 Task: Add a signature Layla Garcia containing With sincere appreciation and gratitude, Layla Garcia to email address softage.6@softage.net and add a folder Raw materials
Action: Mouse moved to (185, 283)
Screenshot: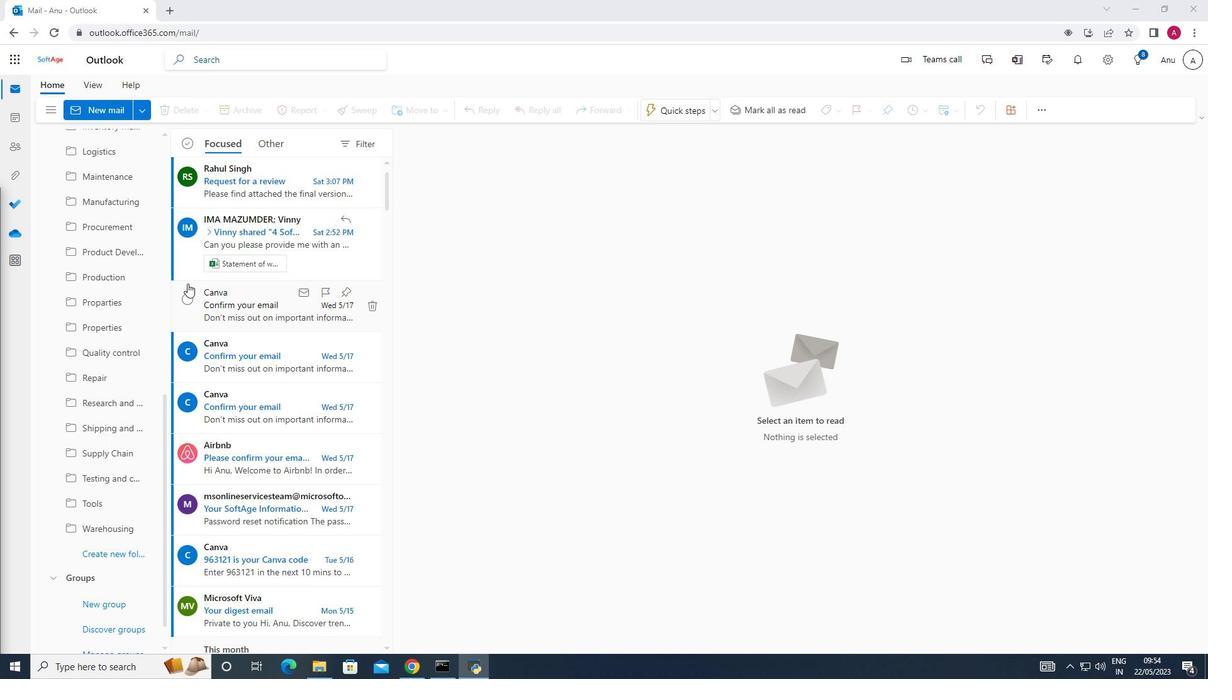 
Action: Mouse scrolled (185, 284) with delta (0, 0)
Screenshot: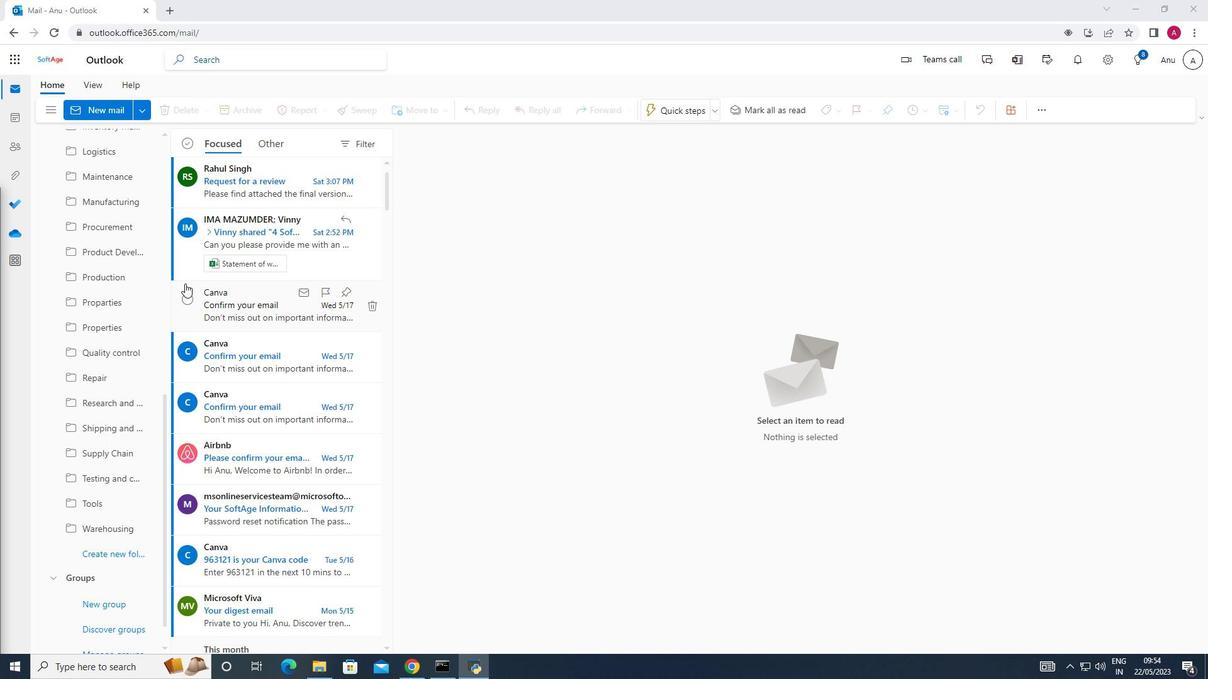
Action: Mouse scrolled (185, 284) with delta (0, 0)
Screenshot: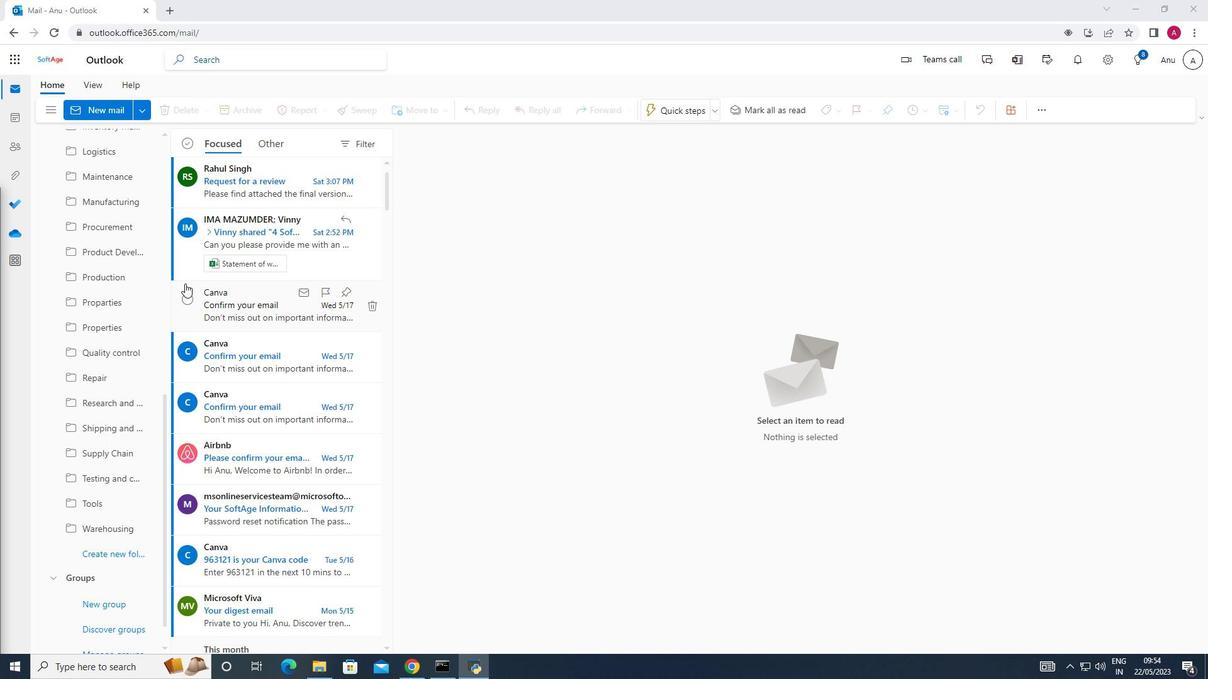 
Action: Mouse moved to (113, 107)
Screenshot: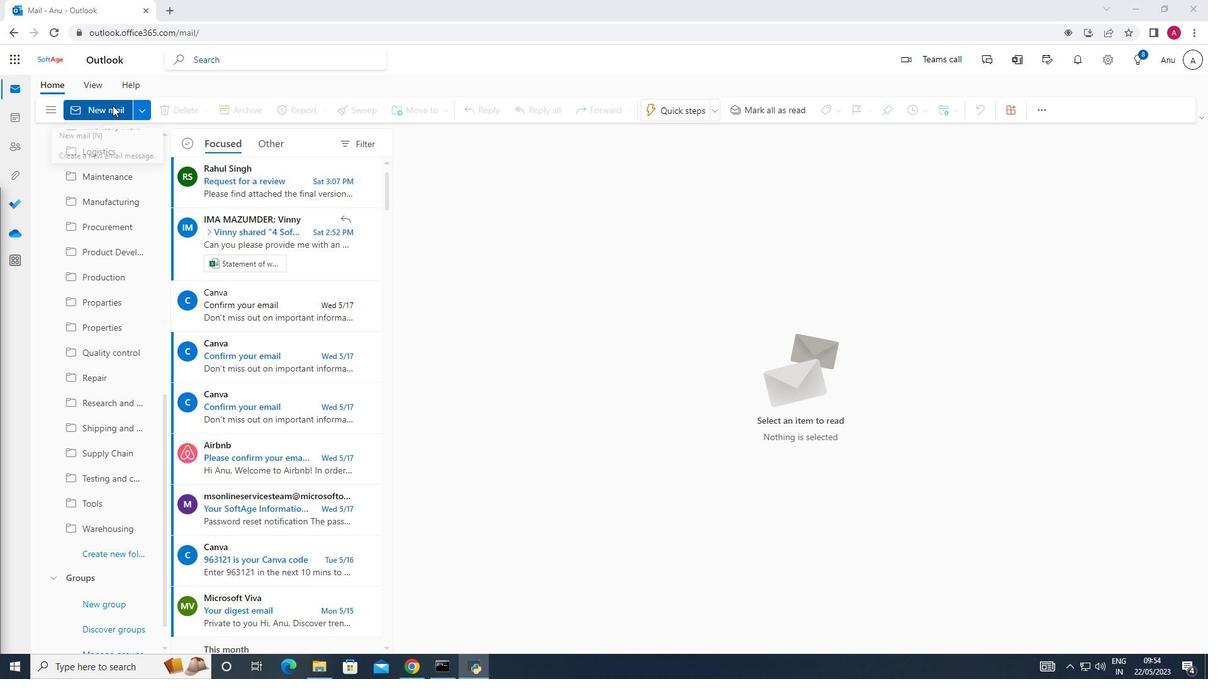 
Action: Mouse pressed left at (113, 107)
Screenshot: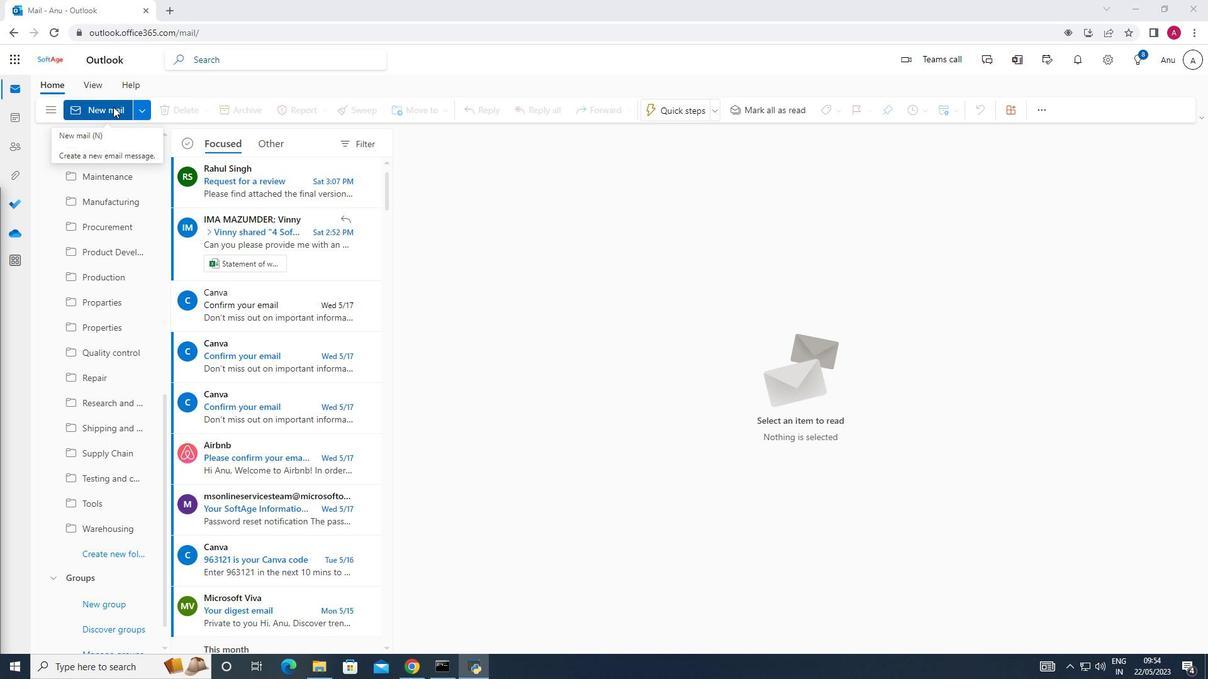 
Action: Mouse moved to (862, 110)
Screenshot: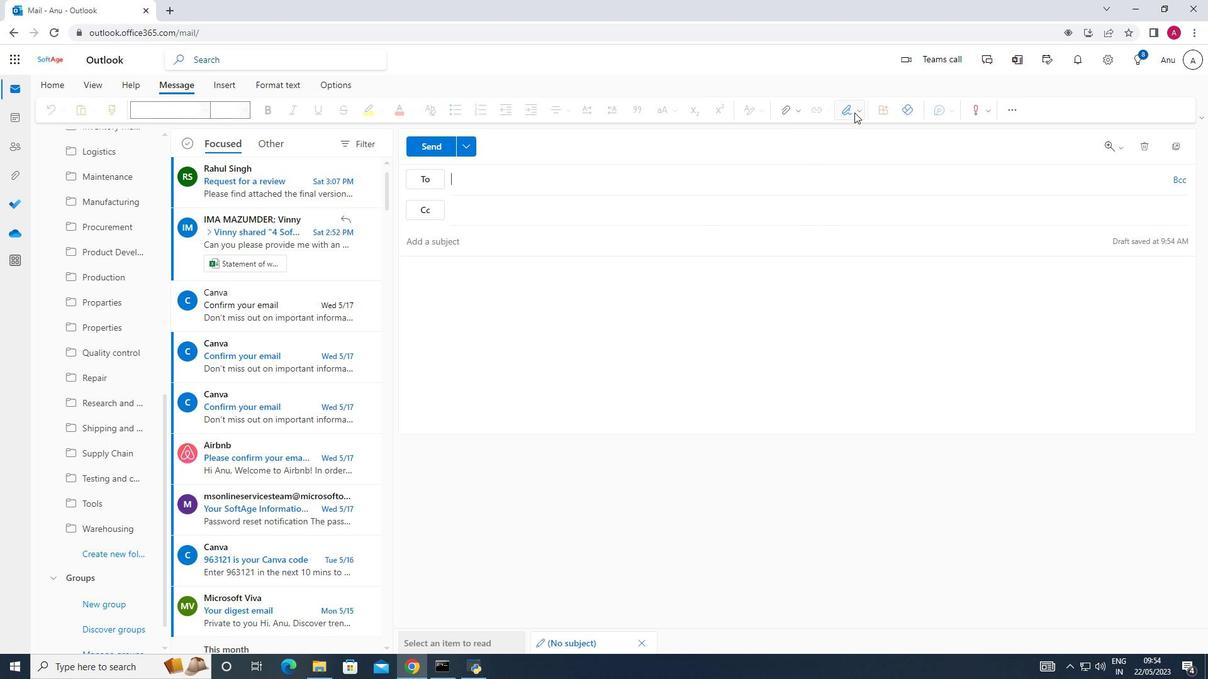 
Action: Mouse pressed left at (862, 110)
Screenshot: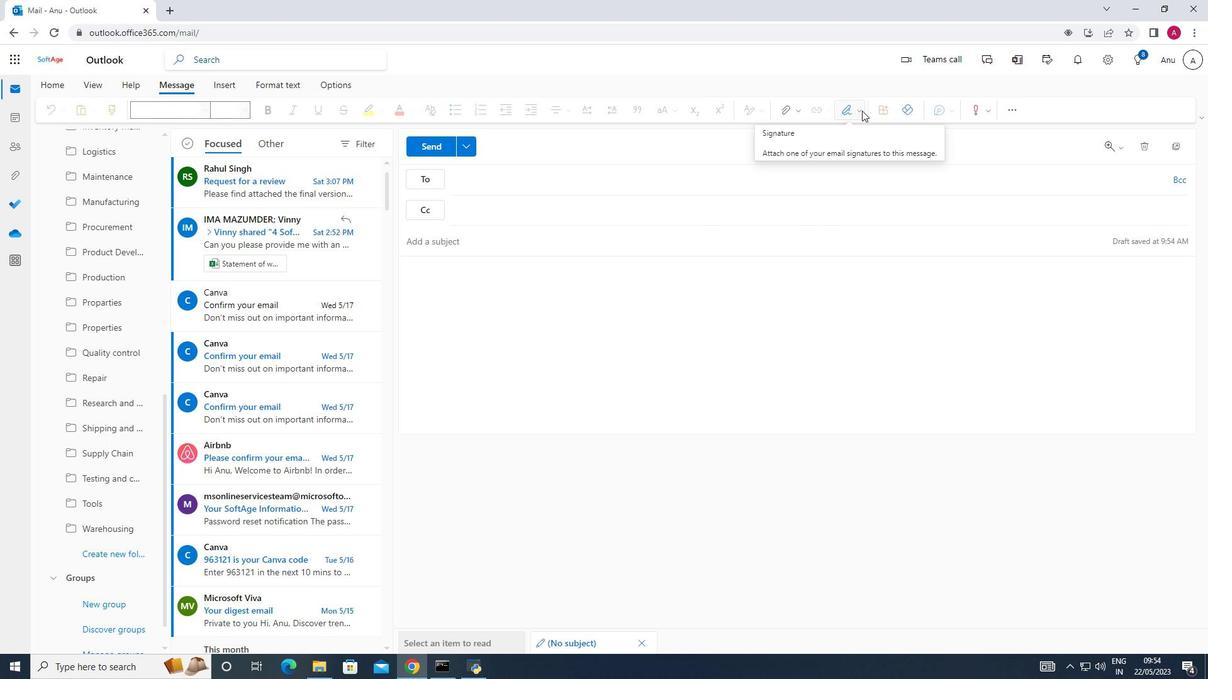 
Action: Mouse moved to (811, 159)
Screenshot: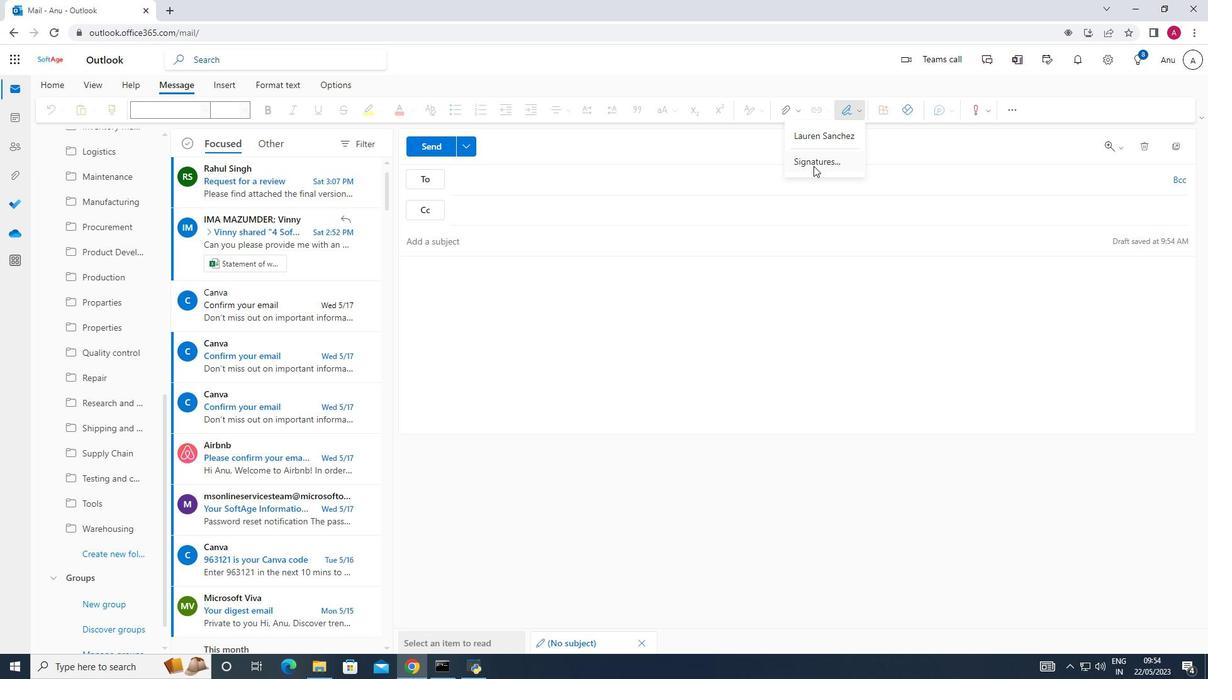 
Action: Mouse pressed left at (811, 159)
Screenshot: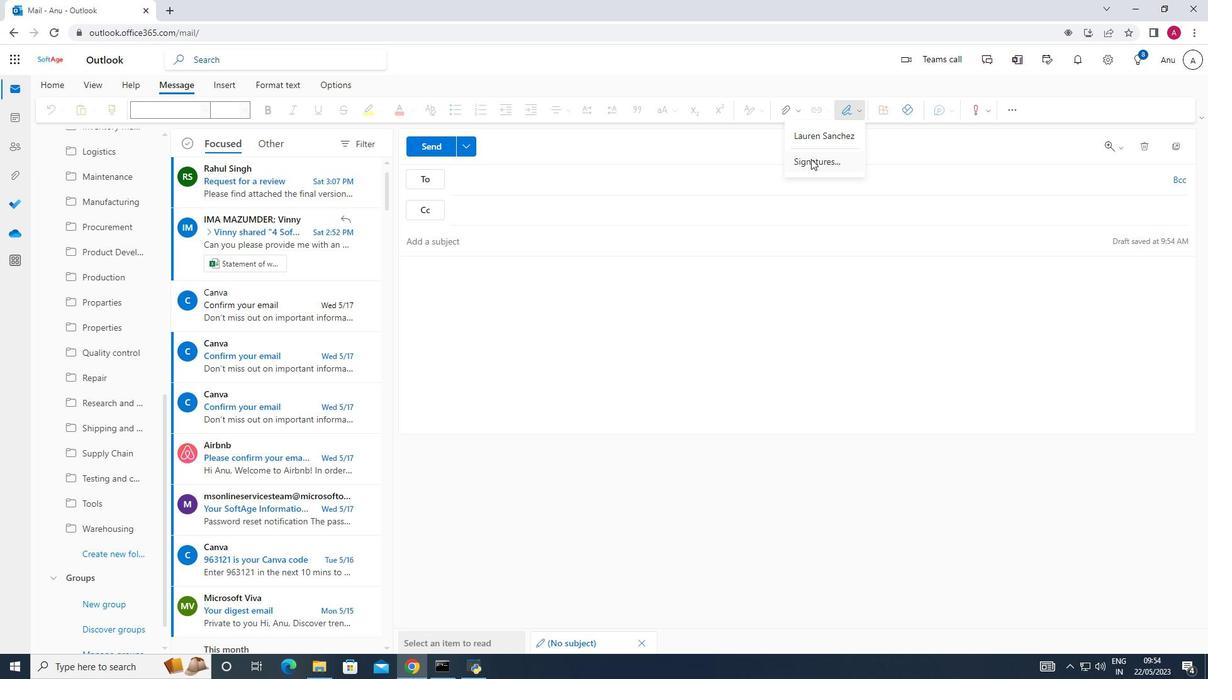 
Action: Mouse moved to (848, 209)
Screenshot: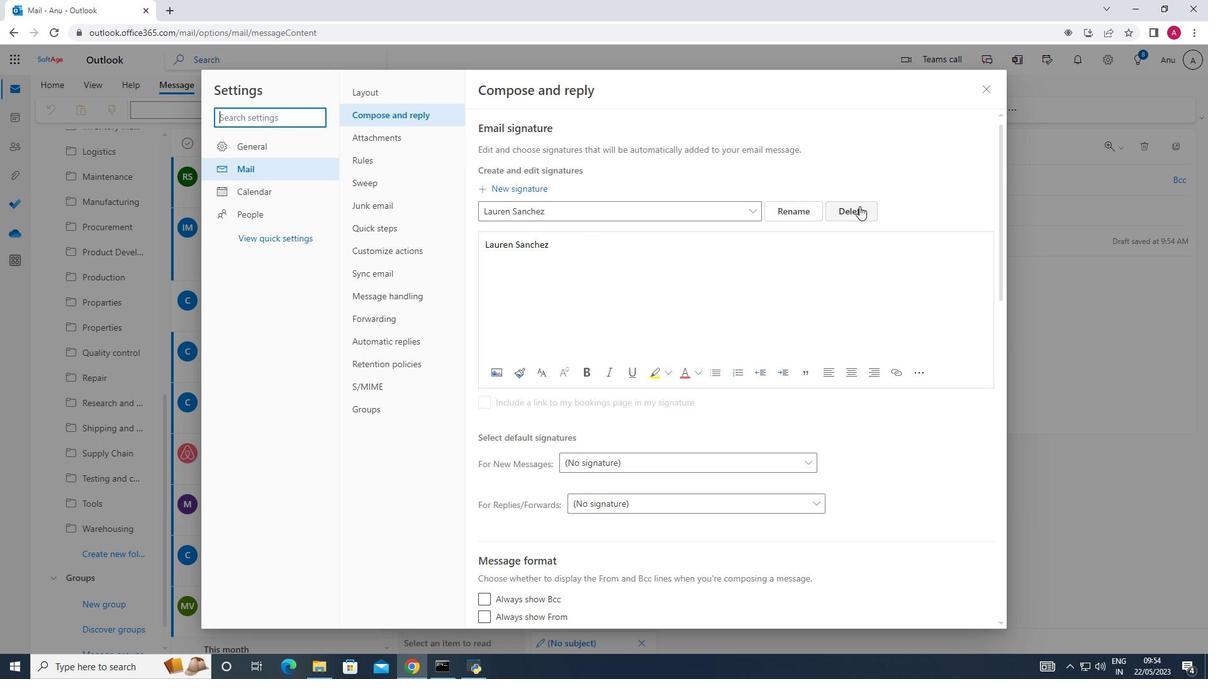 
Action: Mouse pressed left at (848, 209)
Screenshot: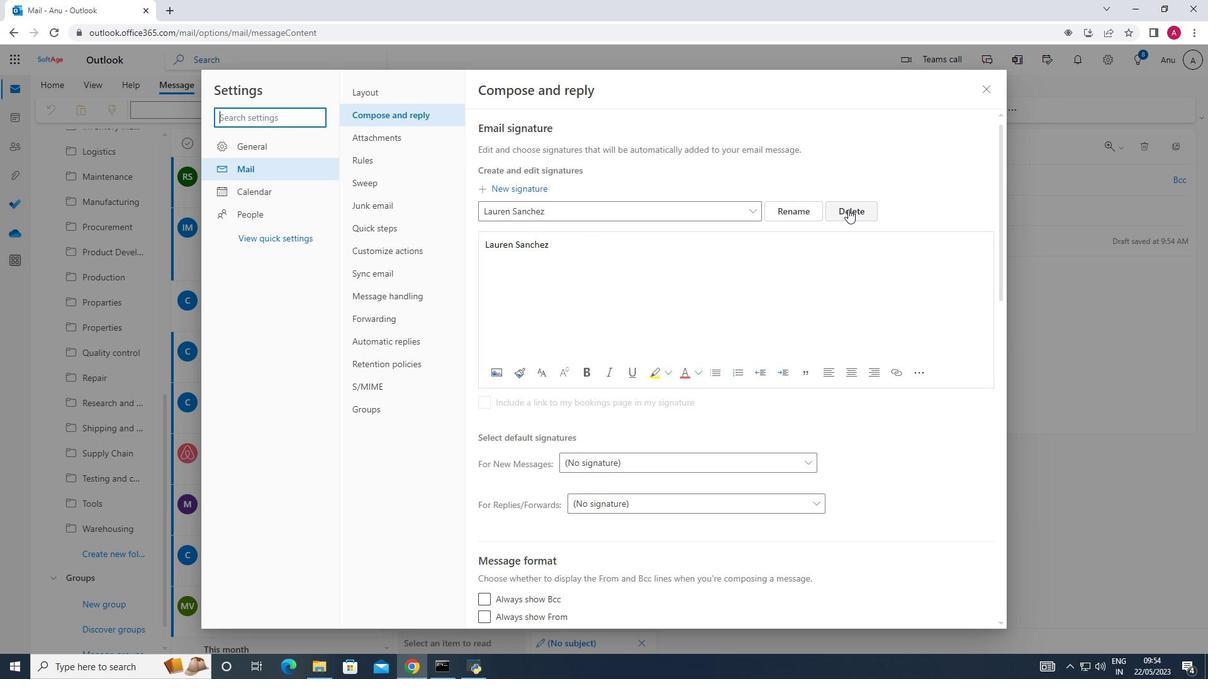 
Action: Mouse moved to (492, 215)
Screenshot: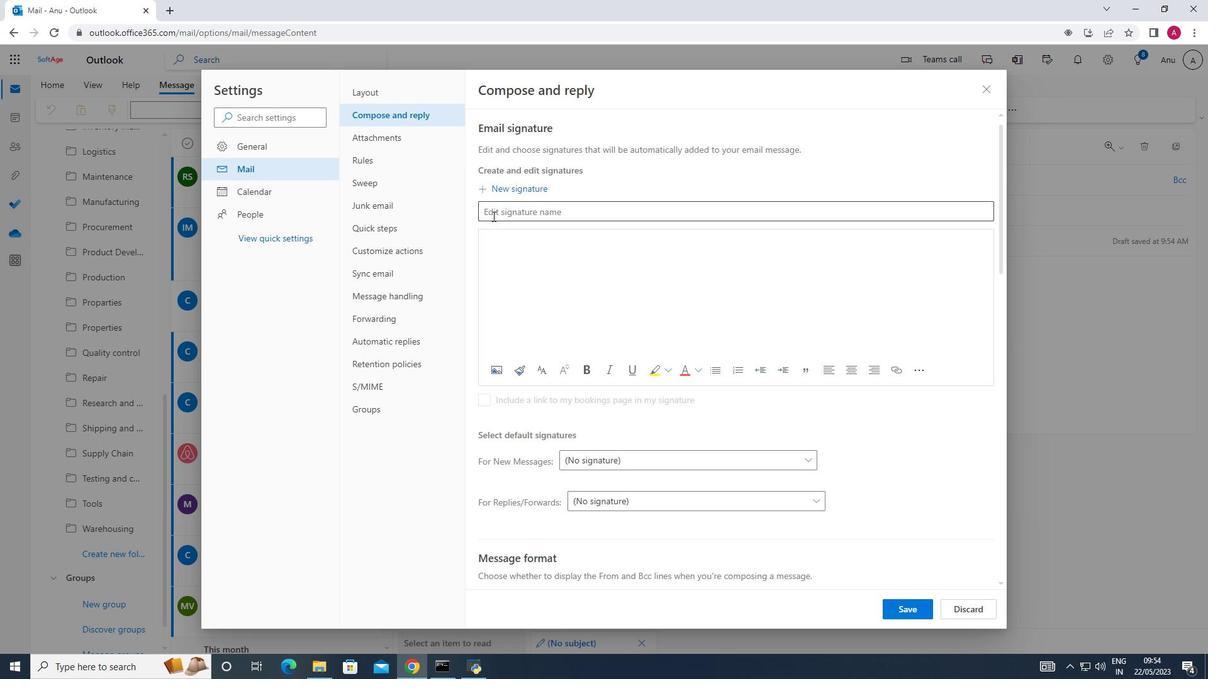 
Action: Mouse pressed left at (492, 215)
Screenshot: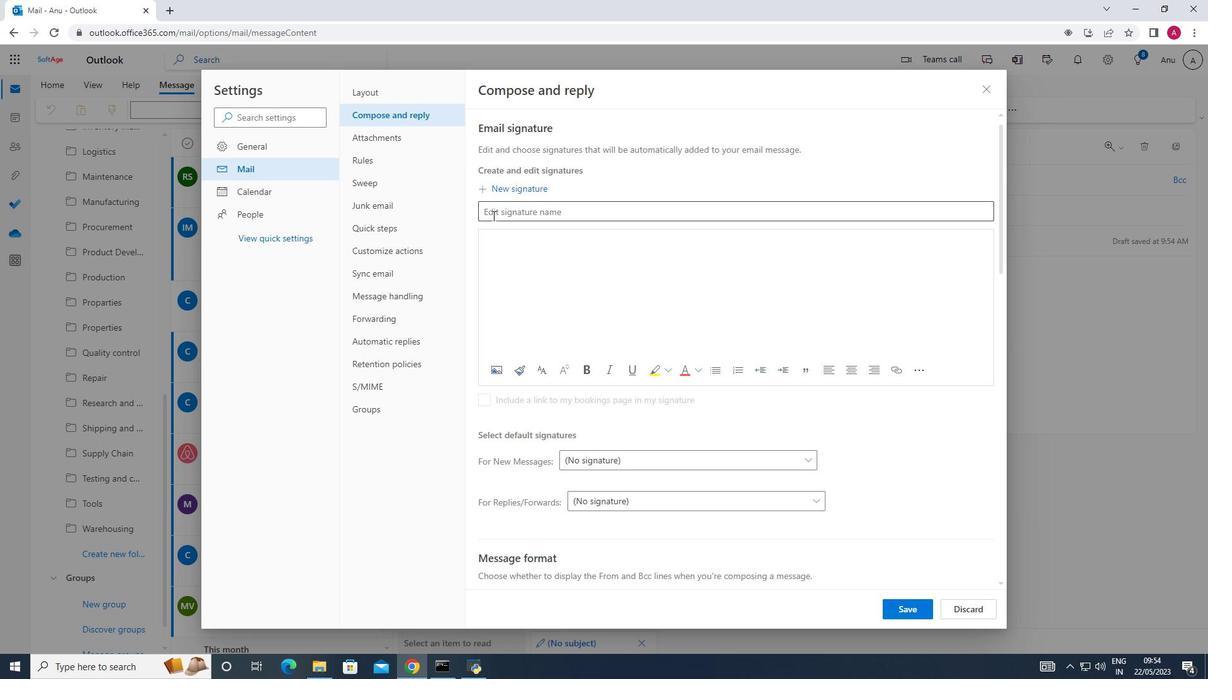 
Action: Key pressed <Key.shift>Layla<Key.space><Key.shift>Gr<Key.backspace>arcia
Screenshot: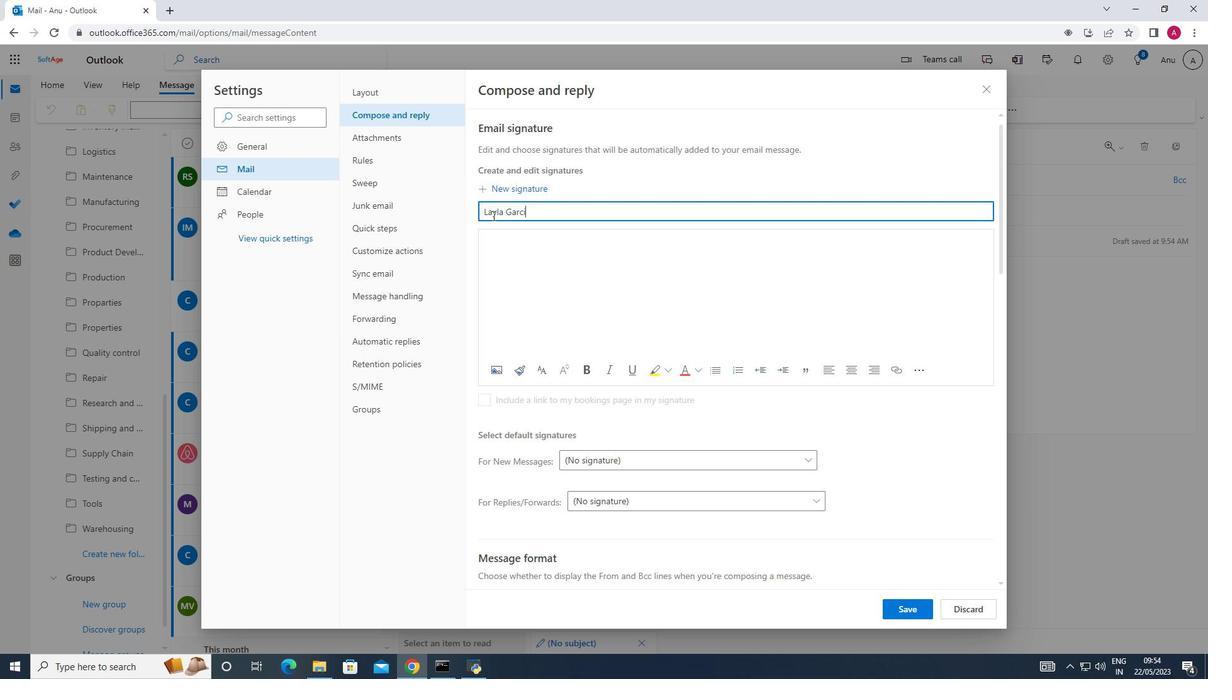 
Action: Mouse moved to (486, 243)
Screenshot: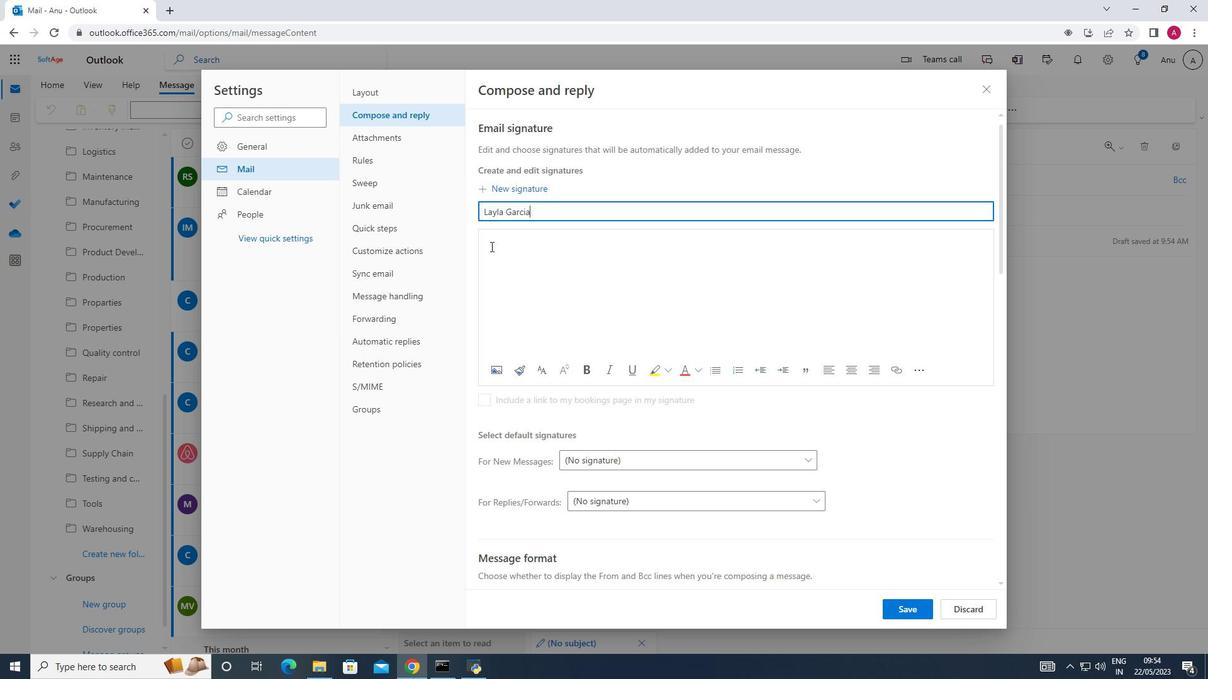 
Action: Mouse pressed left at (486, 243)
Screenshot: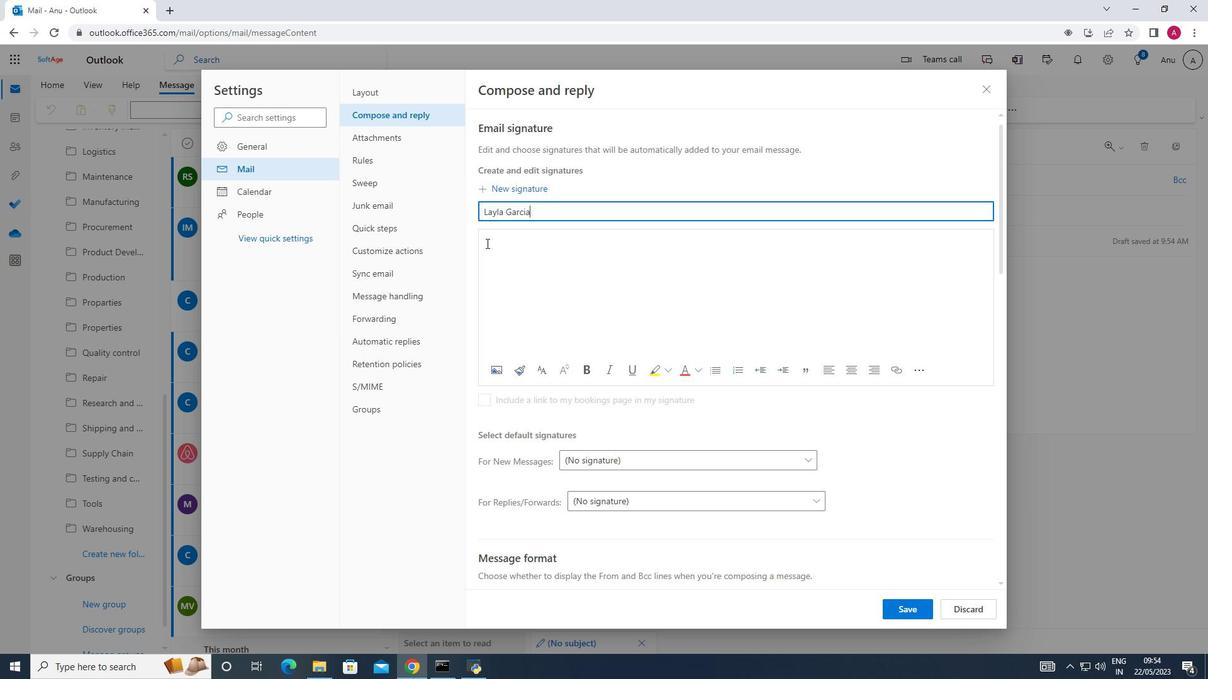 
Action: Key pressed <Key.shift>Layla<Key.space><Key.shift>Garcia
Screenshot: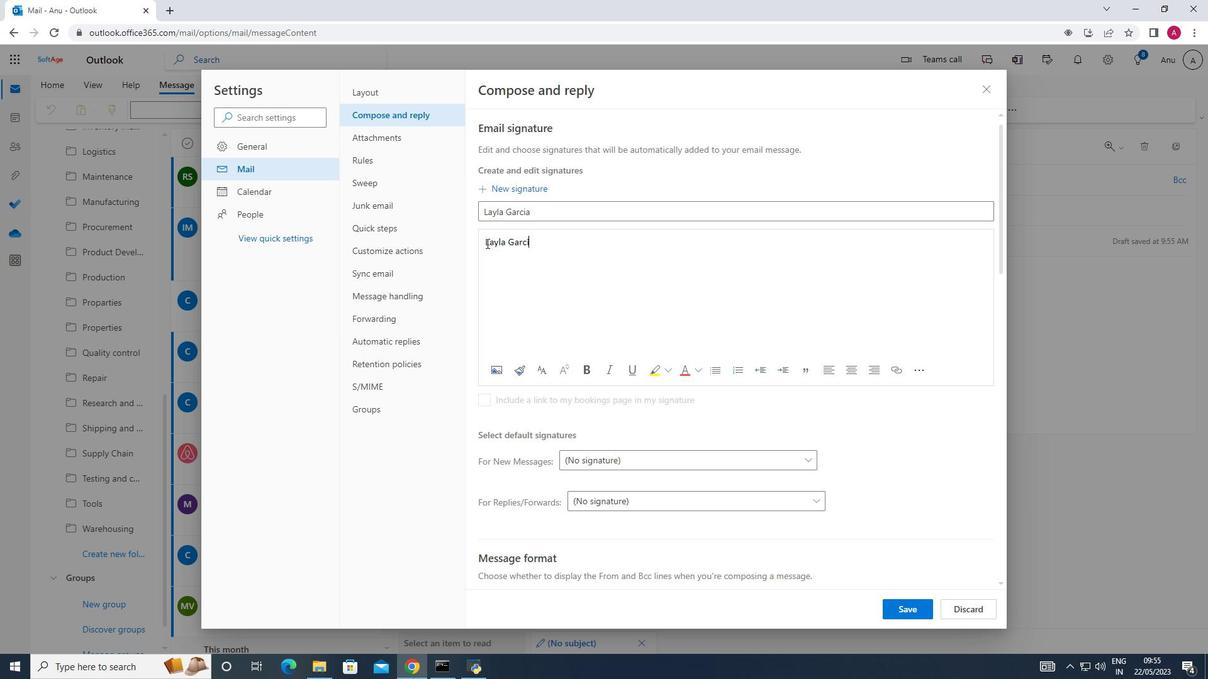 
Action: Mouse moved to (909, 613)
Screenshot: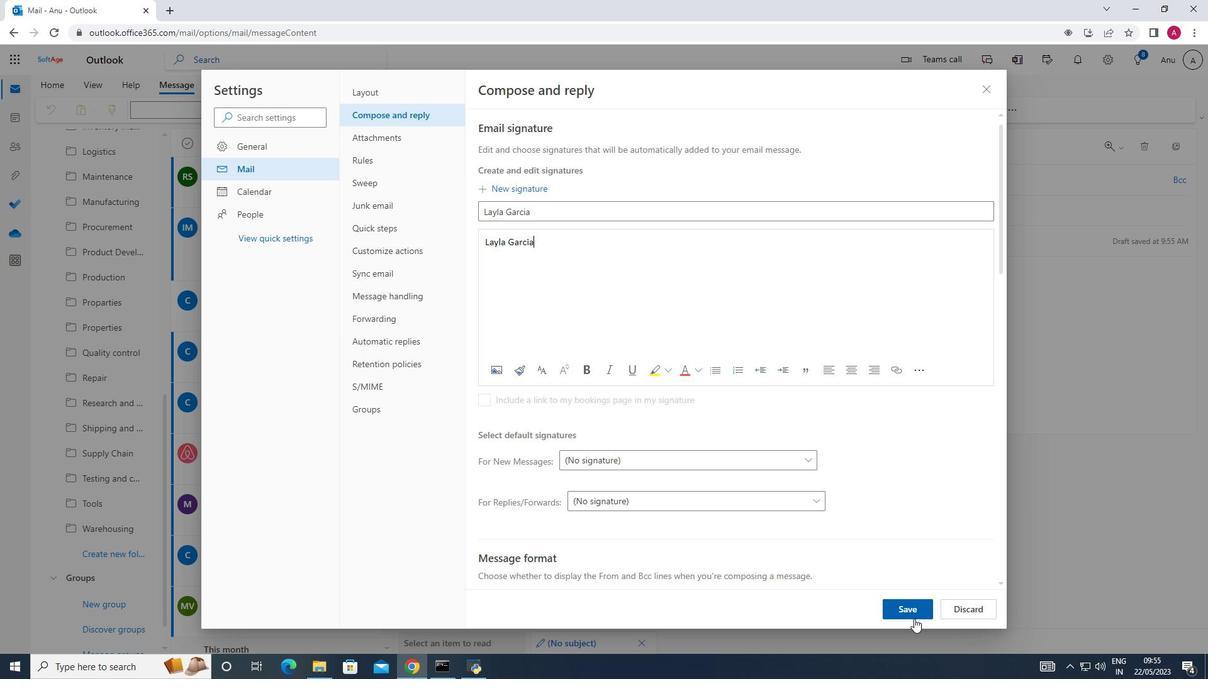 
Action: Mouse pressed left at (909, 613)
Screenshot: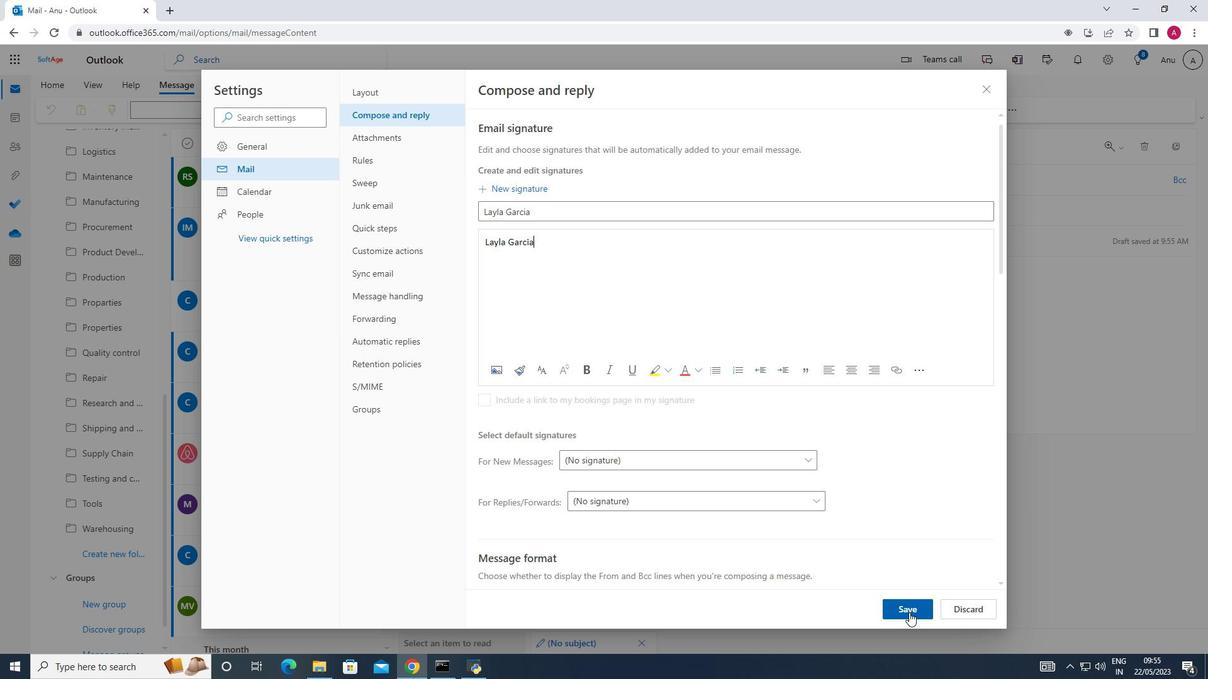 
Action: Mouse moved to (990, 88)
Screenshot: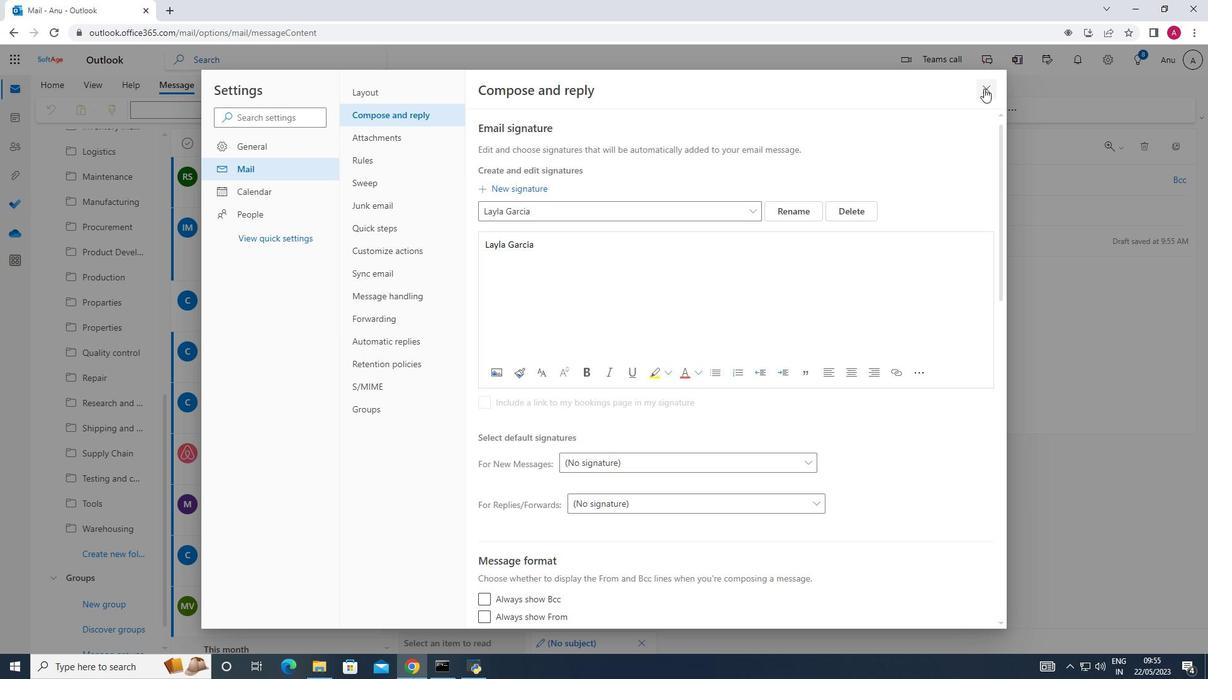 
Action: Mouse pressed left at (990, 88)
Screenshot: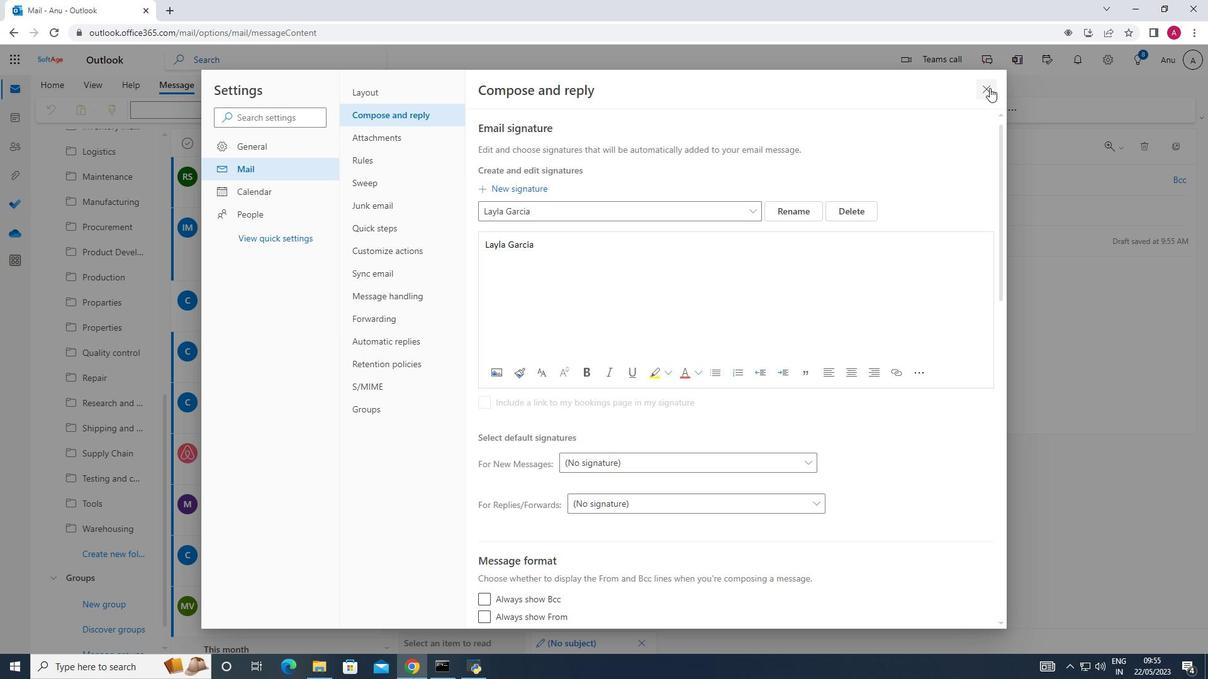 
Action: Mouse moved to (858, 114)
Screenshot: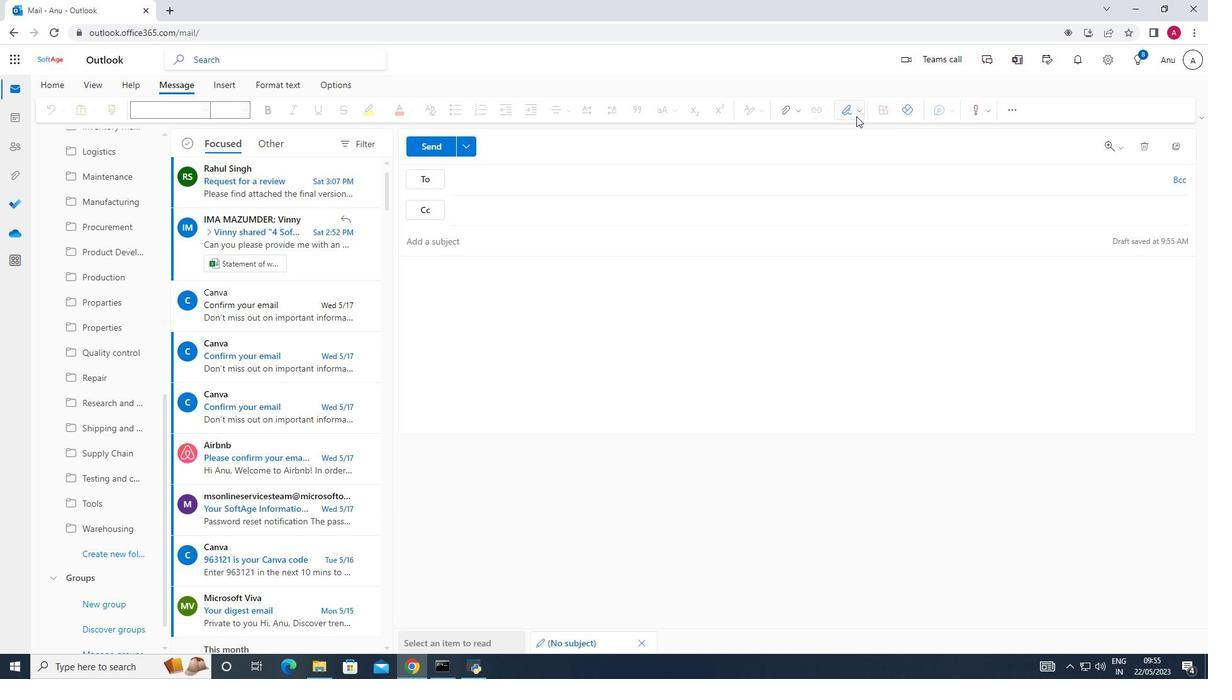 
Action: Mouse pressed left at (858, 114)
Screenshot: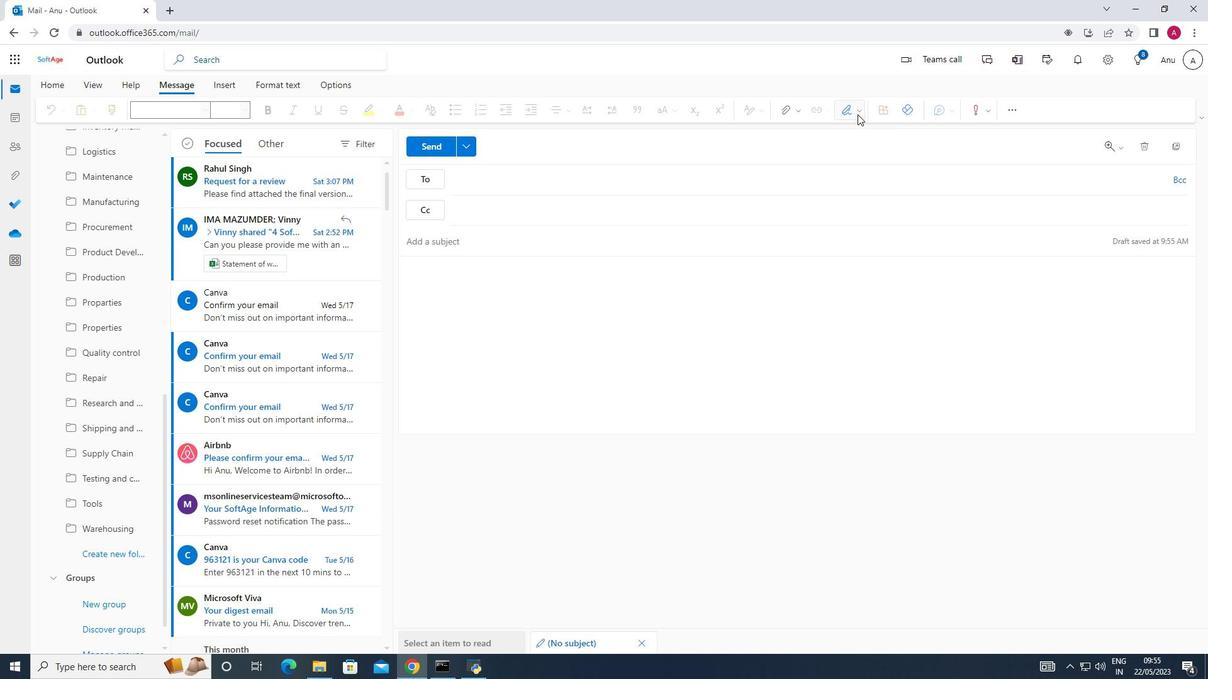 
Action: Mouse moved to (842, 159)
Screenshot: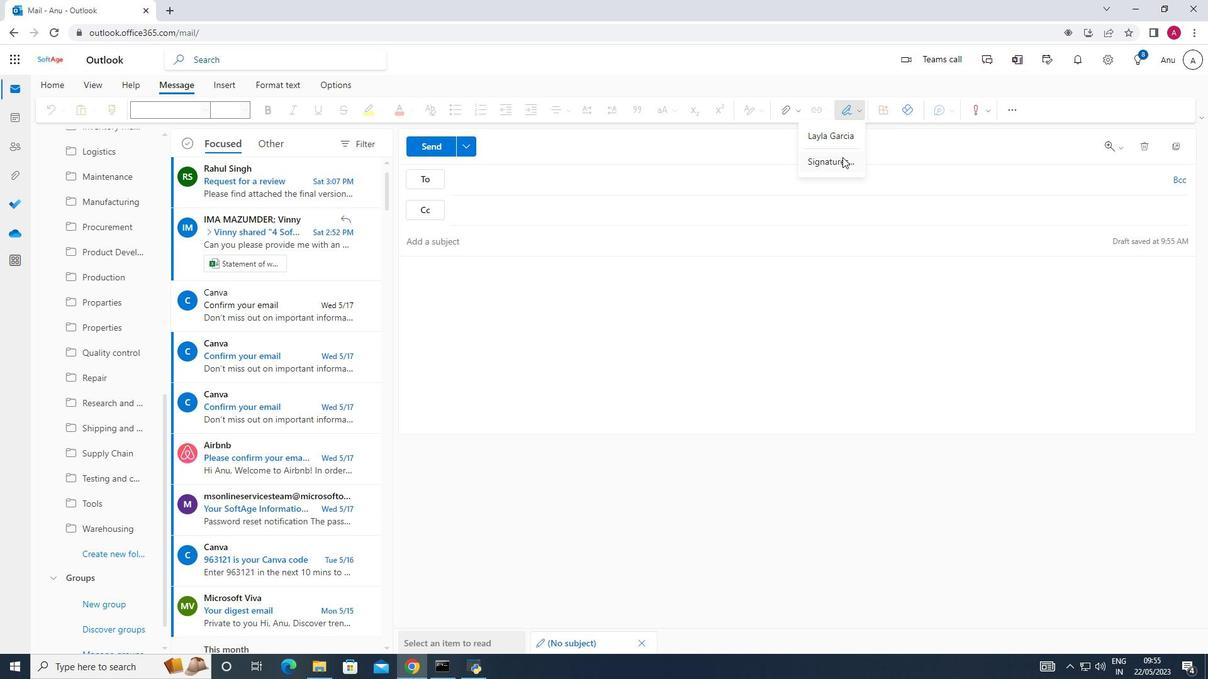 
Action: Mouse pressed left at (842, 159)
Screenshot: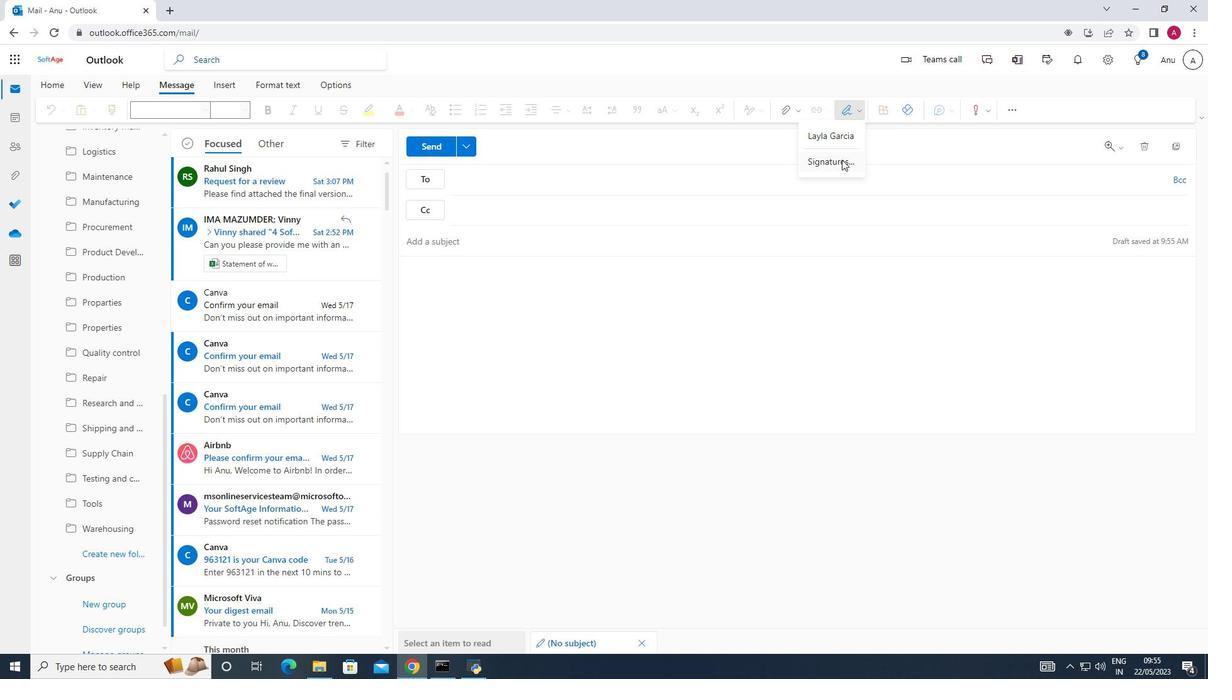 
Action: Mouse moved to (981, 87)
Screenshot: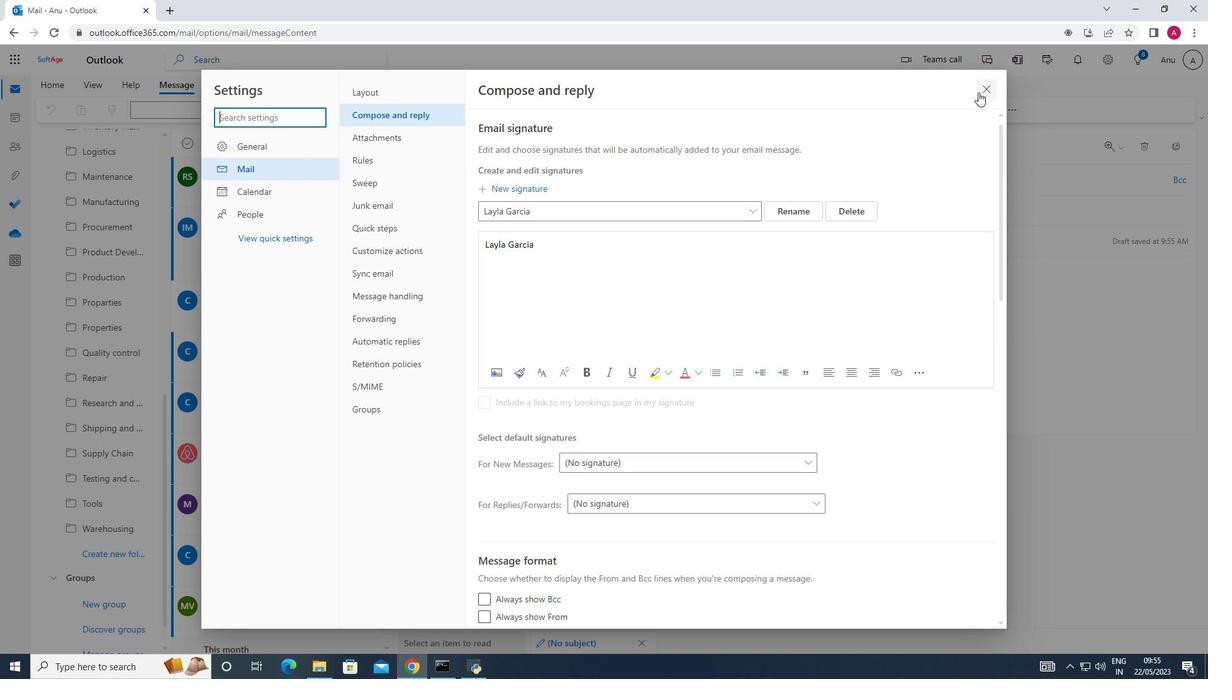 
Action: Mouse pressed left at (981, 87)
Screenshot: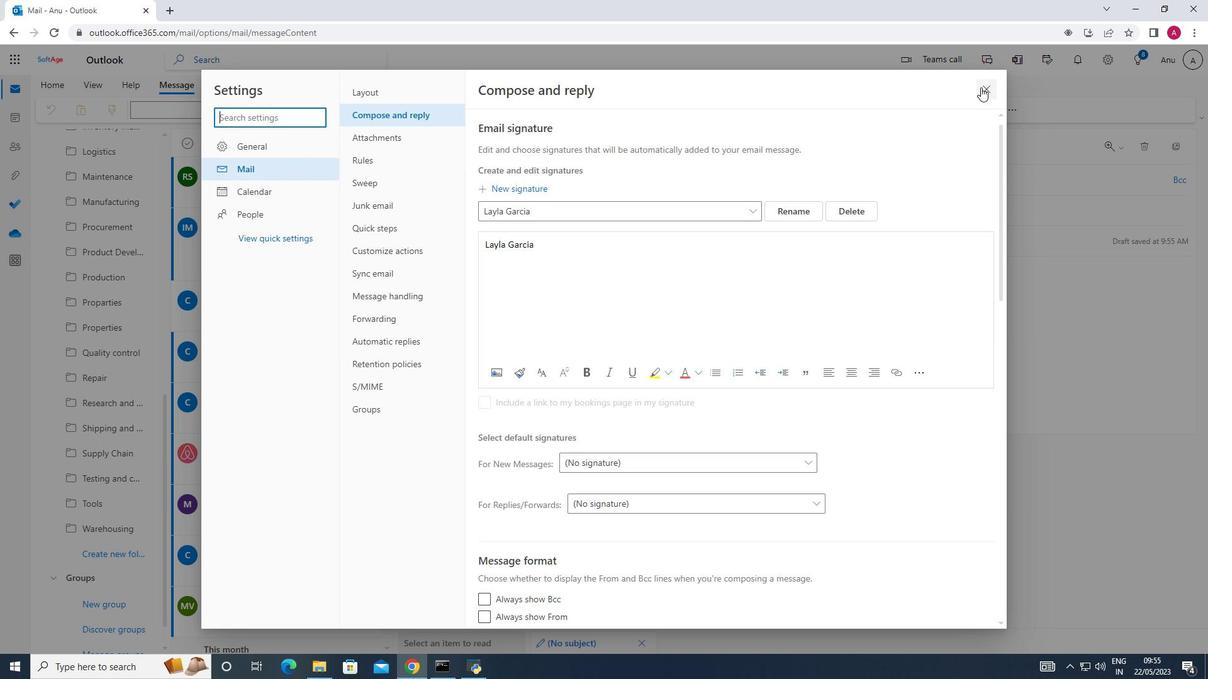 
Action: Mouse moved to (864, 113)
Screenshot: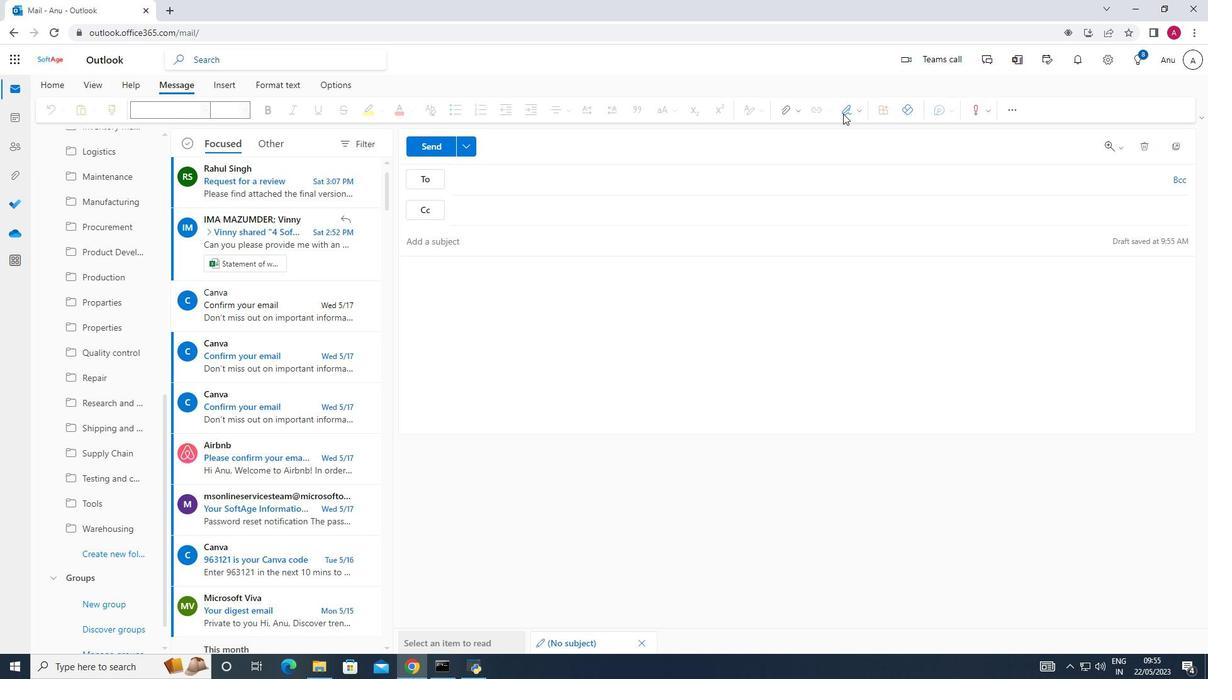 
Action: Mouse pressed left at (864, 113)
Screenshot: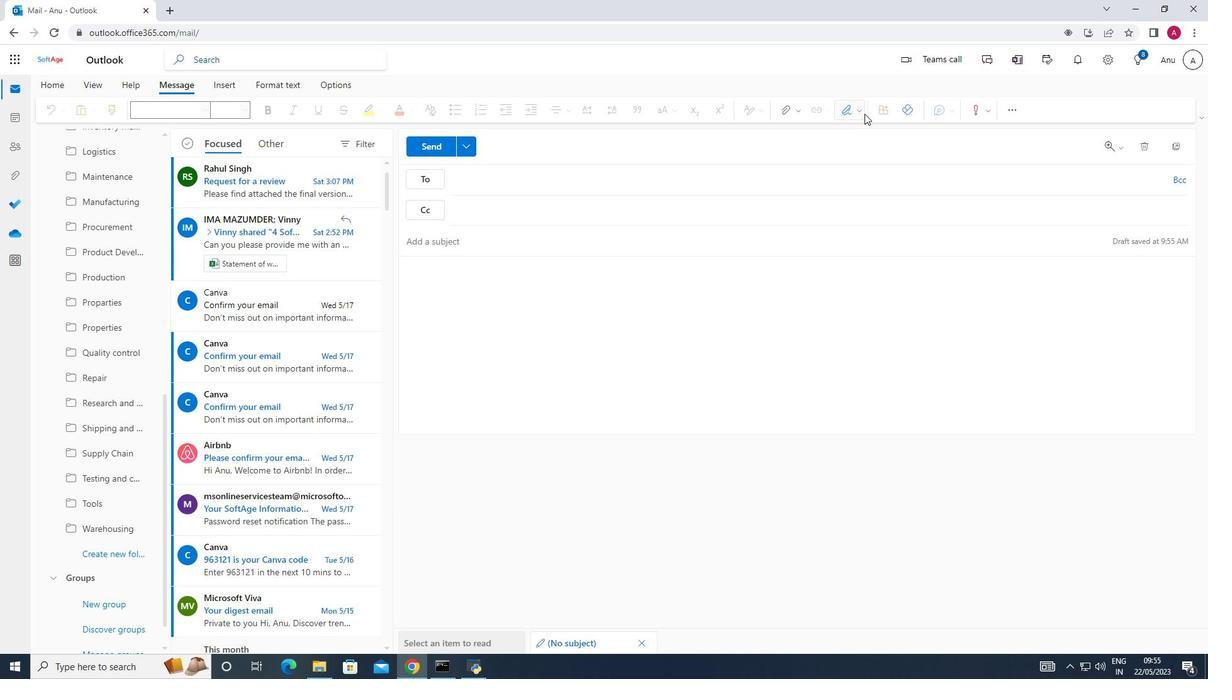 
Action: Mouse moved to (841, 134)
Screenshot: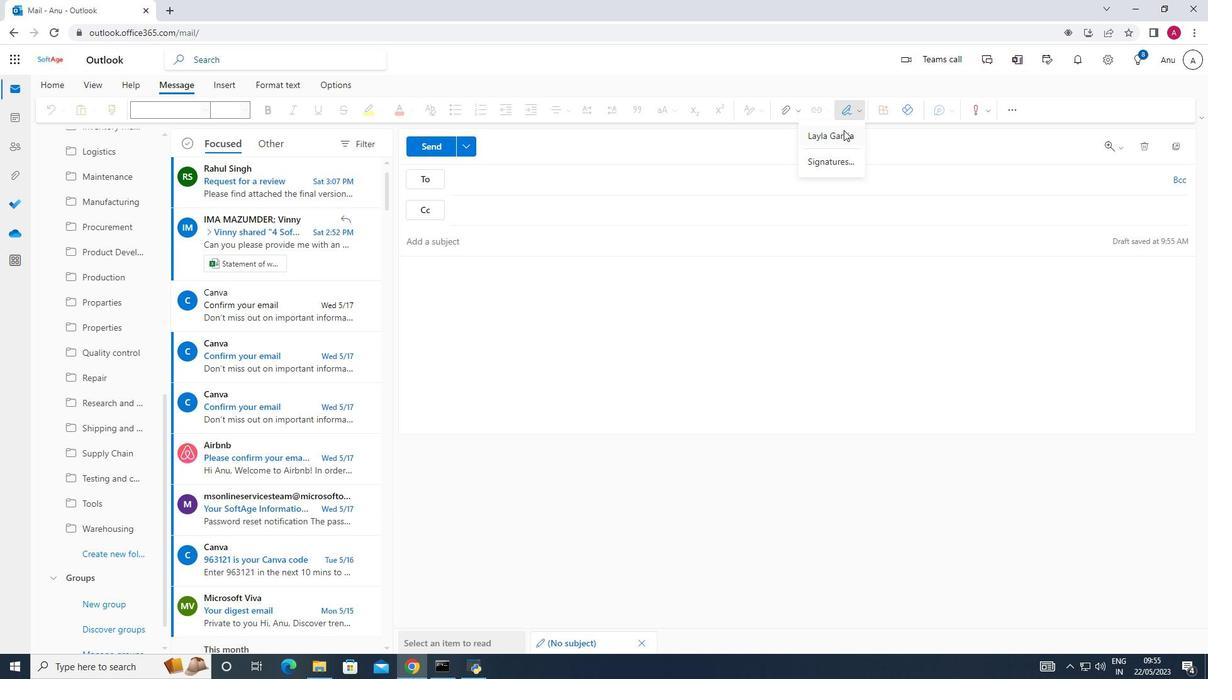 
Action: Mouse pressed left at (841, 134)
Screenshot: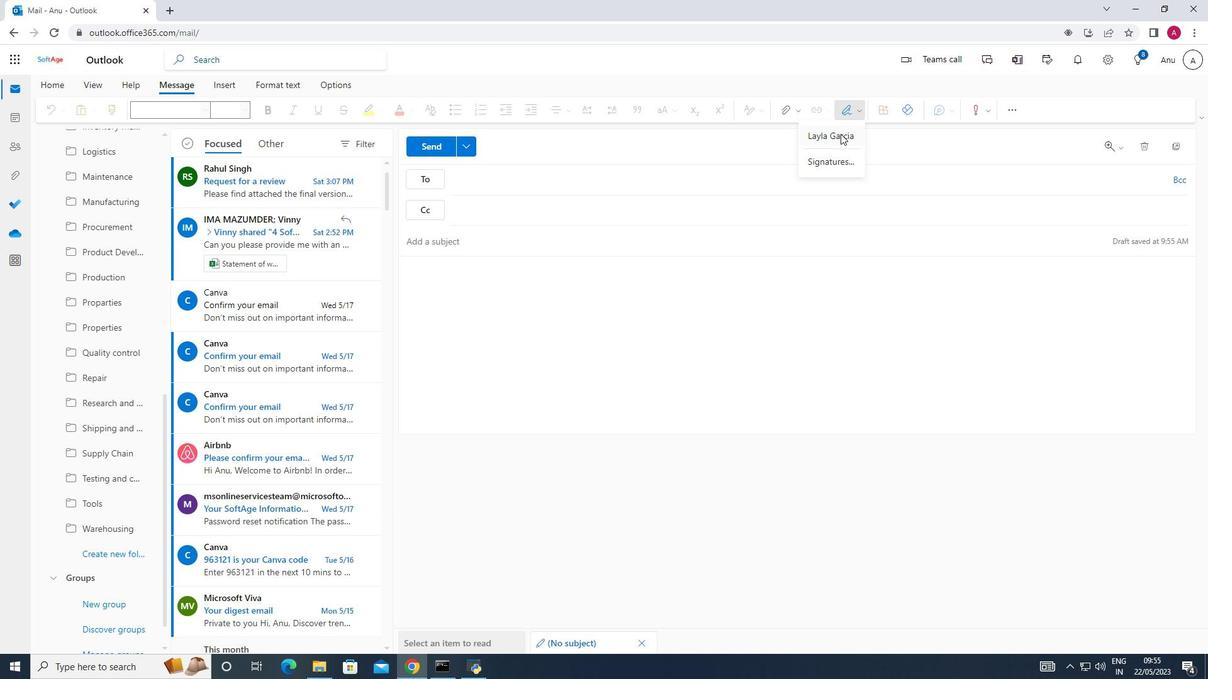
Action: Mouse moved to (450, 262)
Screenshot: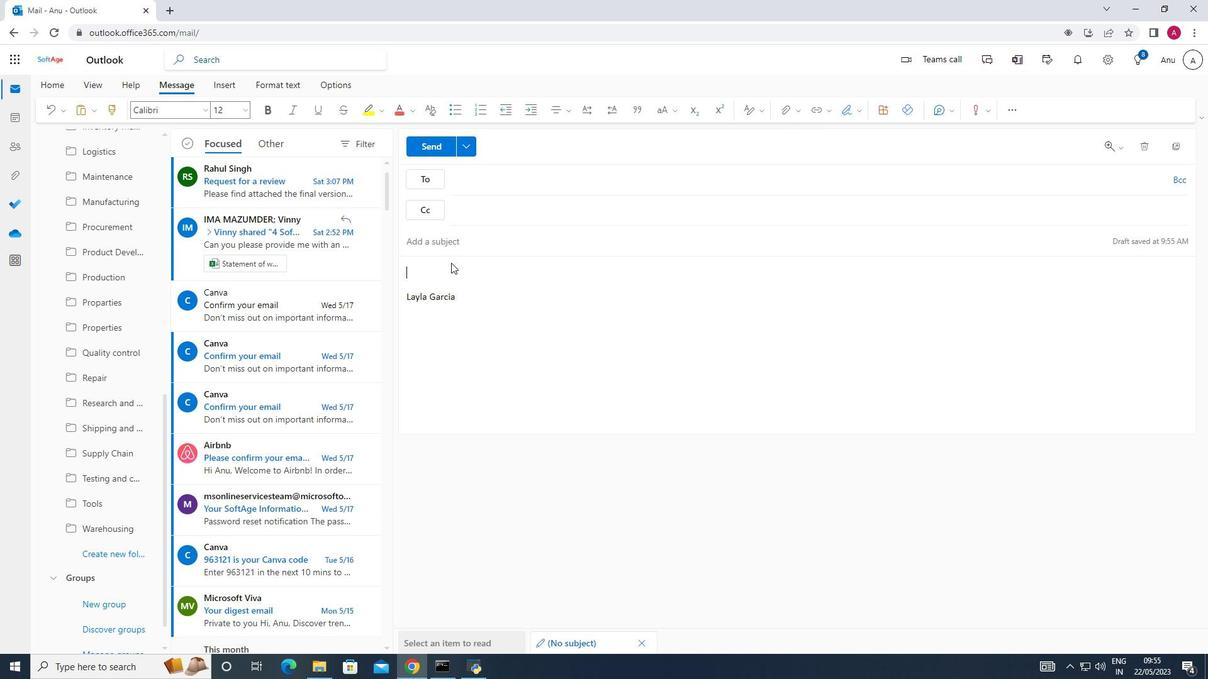 
Action: Key pressed <Key.shift><Key.shift><Key.shift><Key.shift><Key.shift><Key.shift><Key.shift><Key.shift><Key.shift><Key.shift><Key.shift><Key.shift><Key.shift><Key.shift><Key.shift><Key.shift><Key.shift><Key.shift><Key.shift><Key.shift><Key.shift><Key.shift><Key.shift><Key.shift><Key.shift><Key.shift><Key.shift><Key.shift><Key.shift><Key.shift><Key.shift><Key.shift><Key.shift><Key.shift><Key.shift><Key.shift>Sincere<Key.space>appreciation<Key.space>and<Key.space>gratitude.
Screenshot: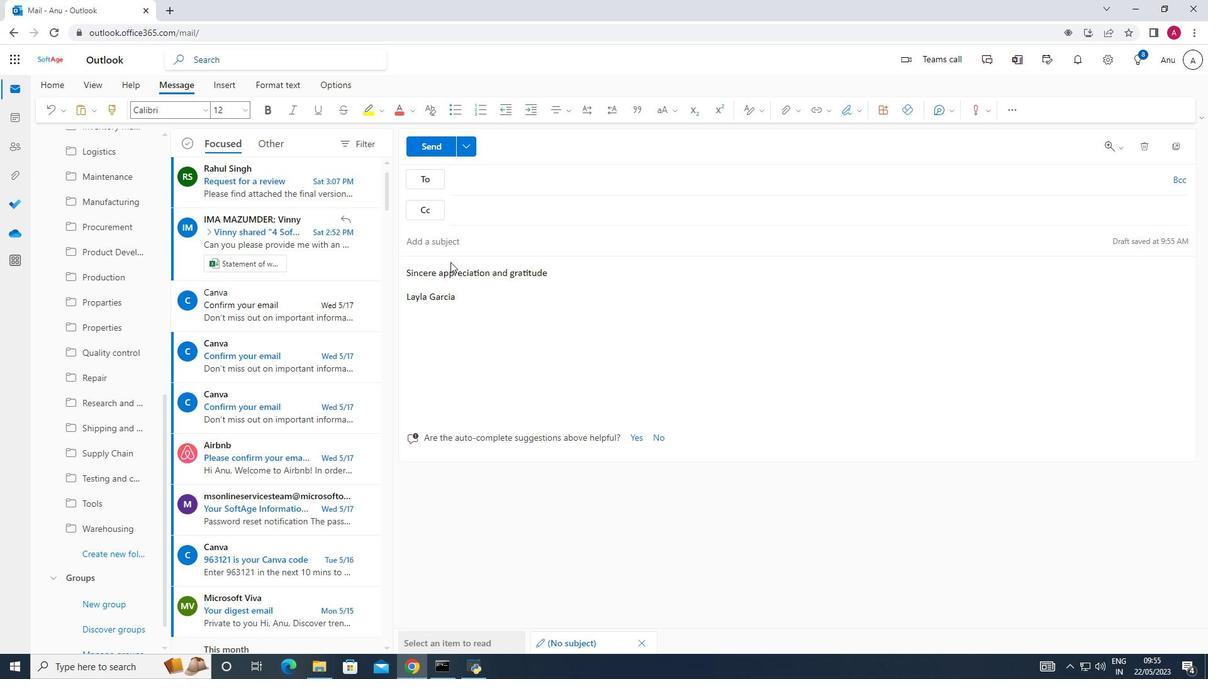 
Action: Mouse moved to (470, 184)
Screenshot: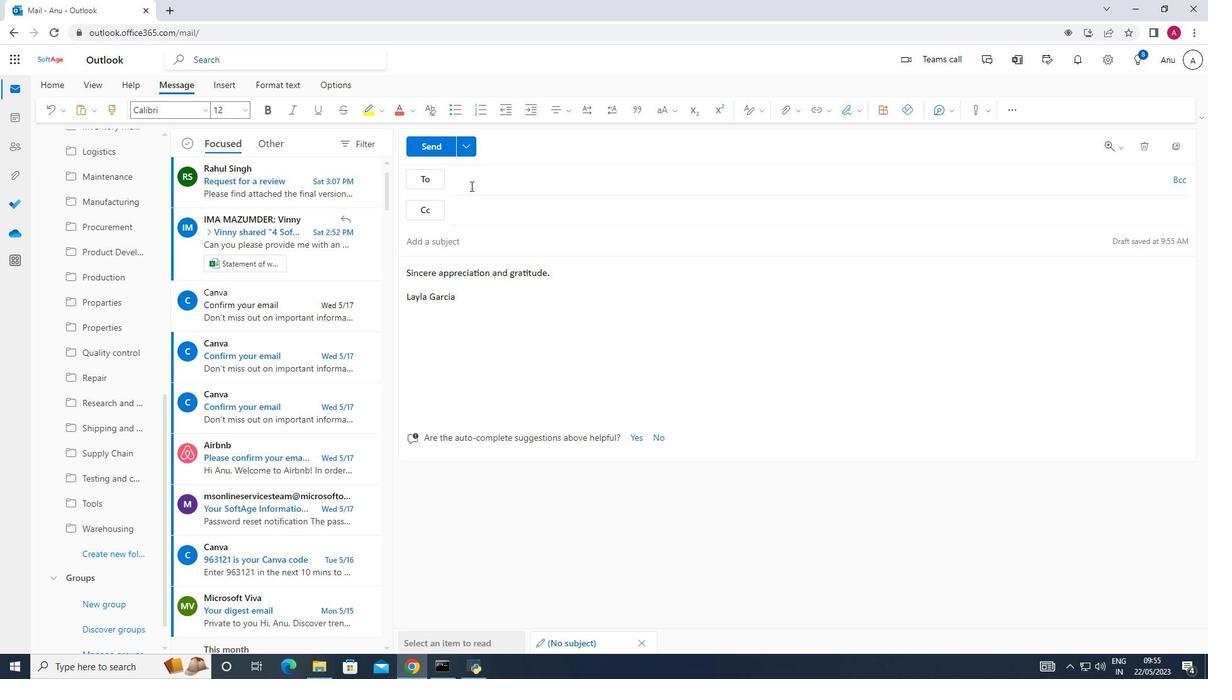 
Action: Mouse pressed left at (470, 184)
Screenshot: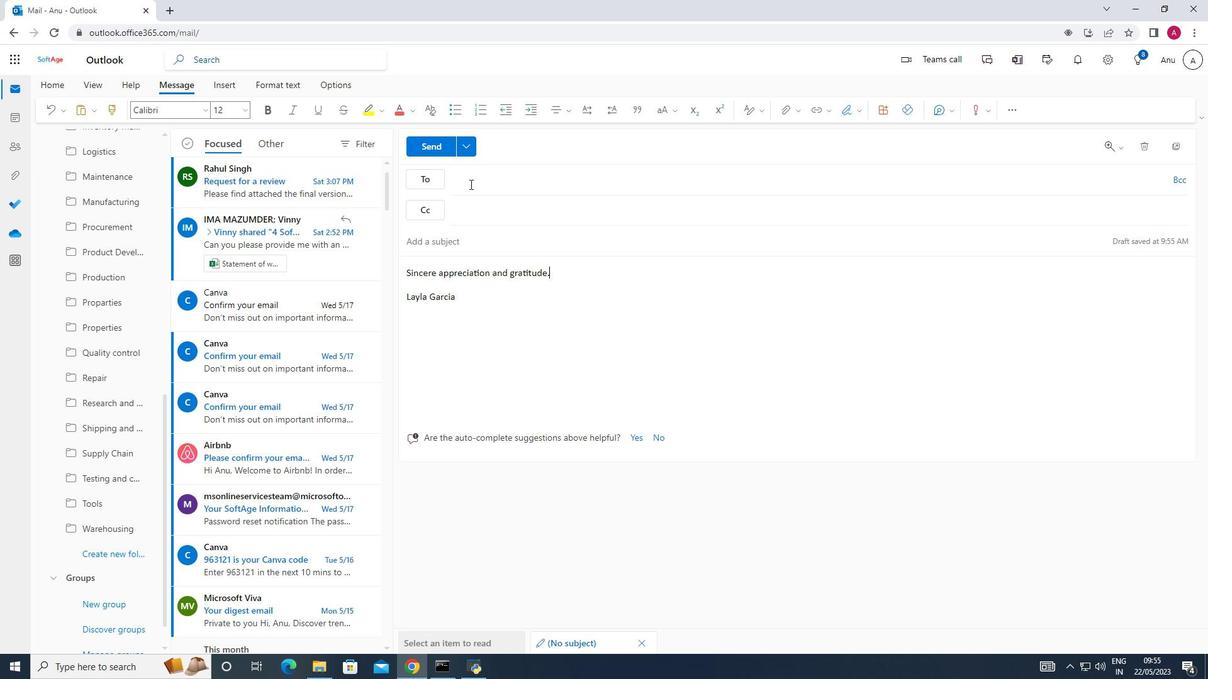 
Action: Key pressed <Key.shift>Softage.6<Key.shift>@softage.n
Screenshot: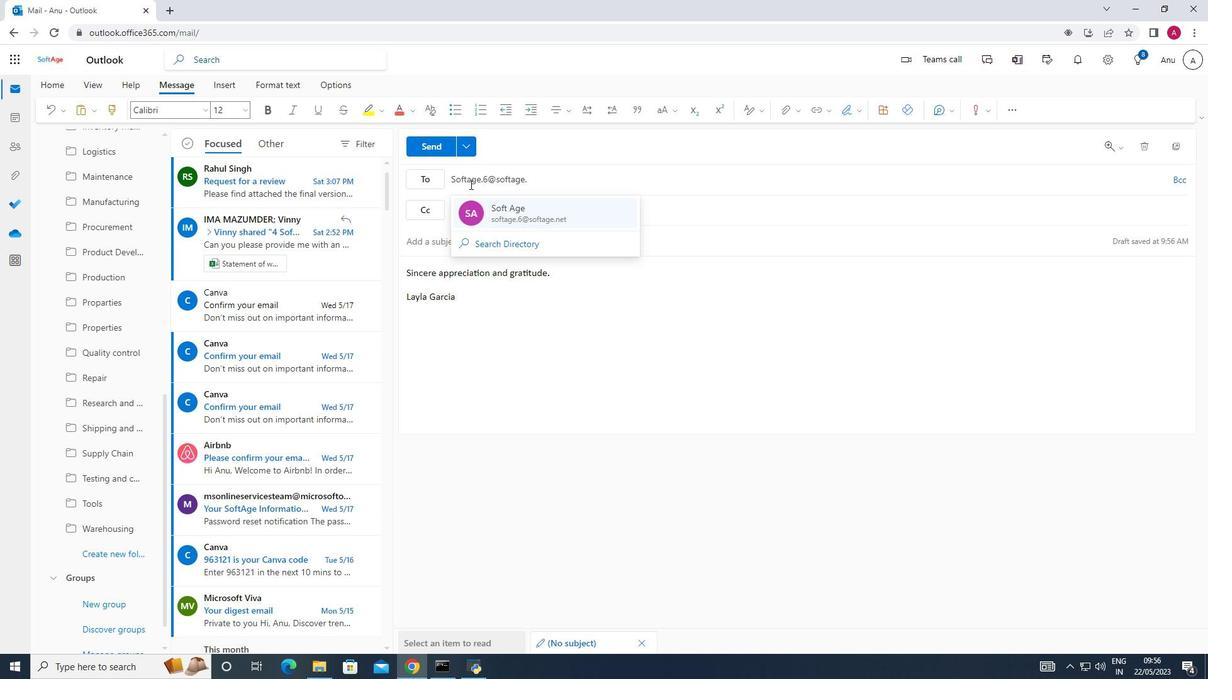 
Action: Mouse moved to (520, 211)
Screenshot: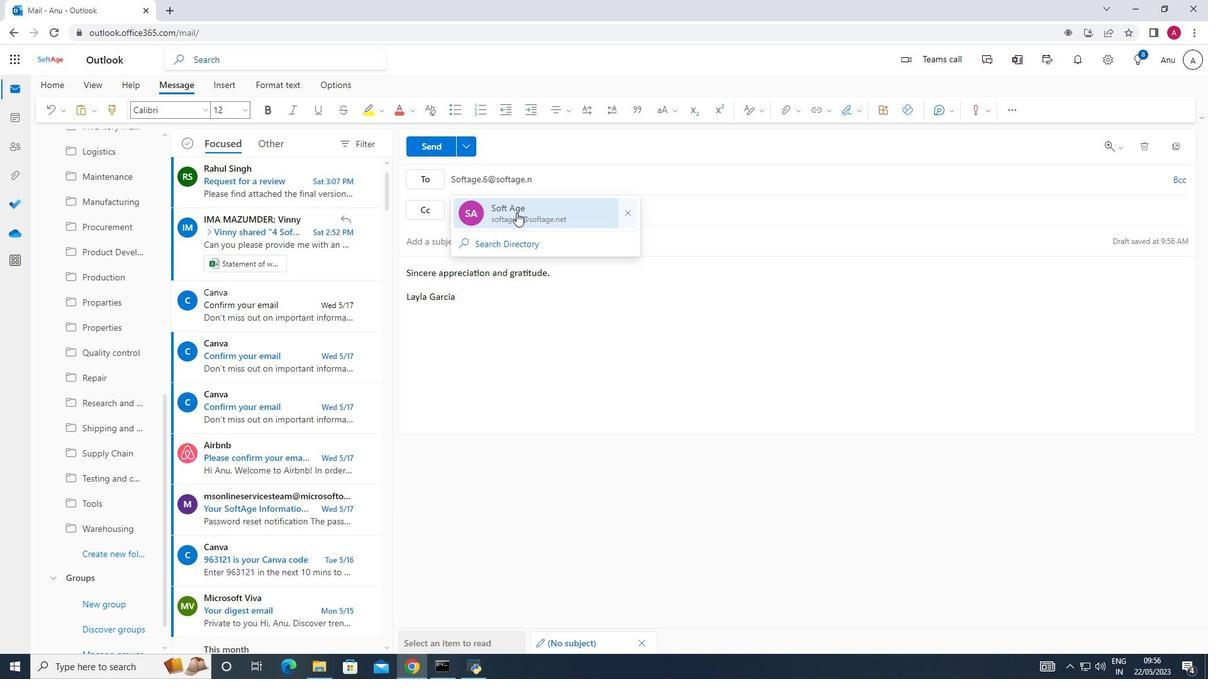 
Action: Mouse pressed left at (520, 211)
Screenshot: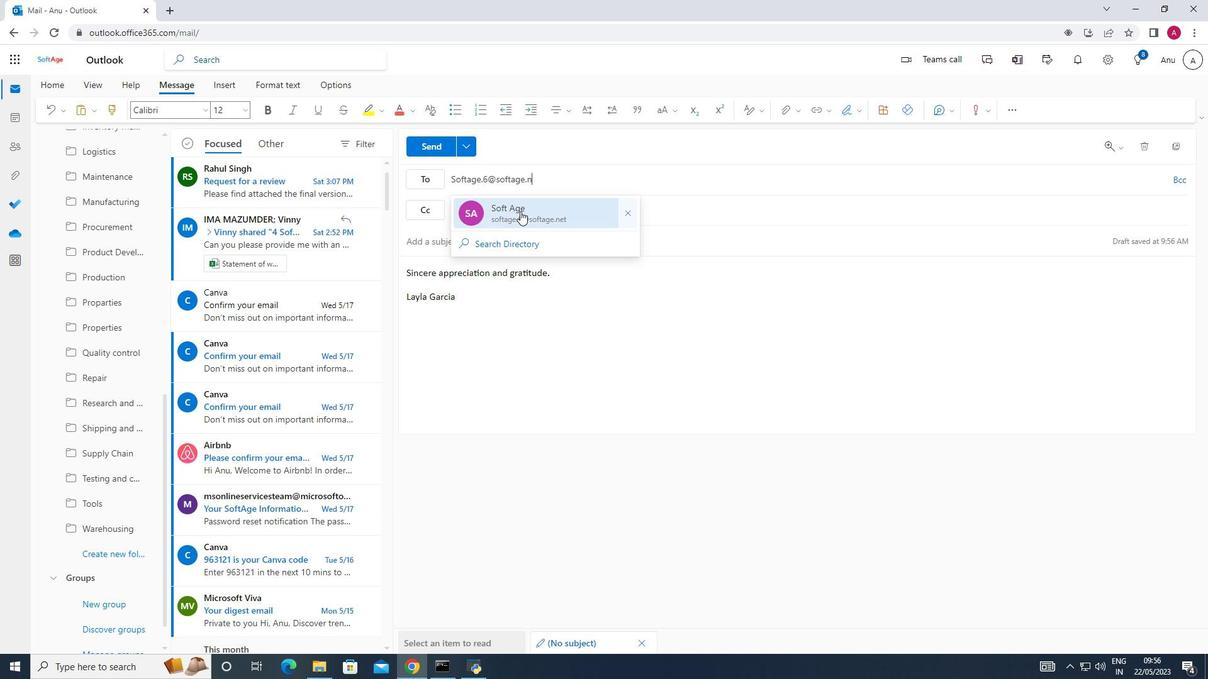 
Action: Mouse moved to (115, 554)
Screenshot: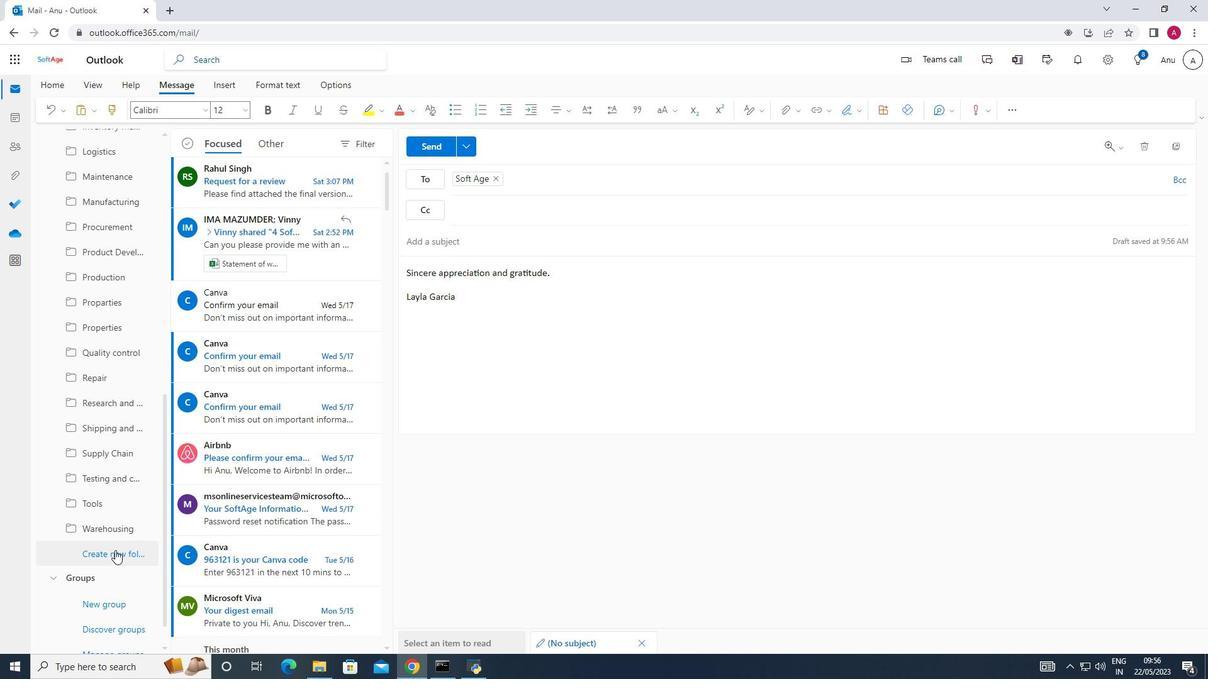 
Action: Mouse pressed left at (115, 554)
Screenshot: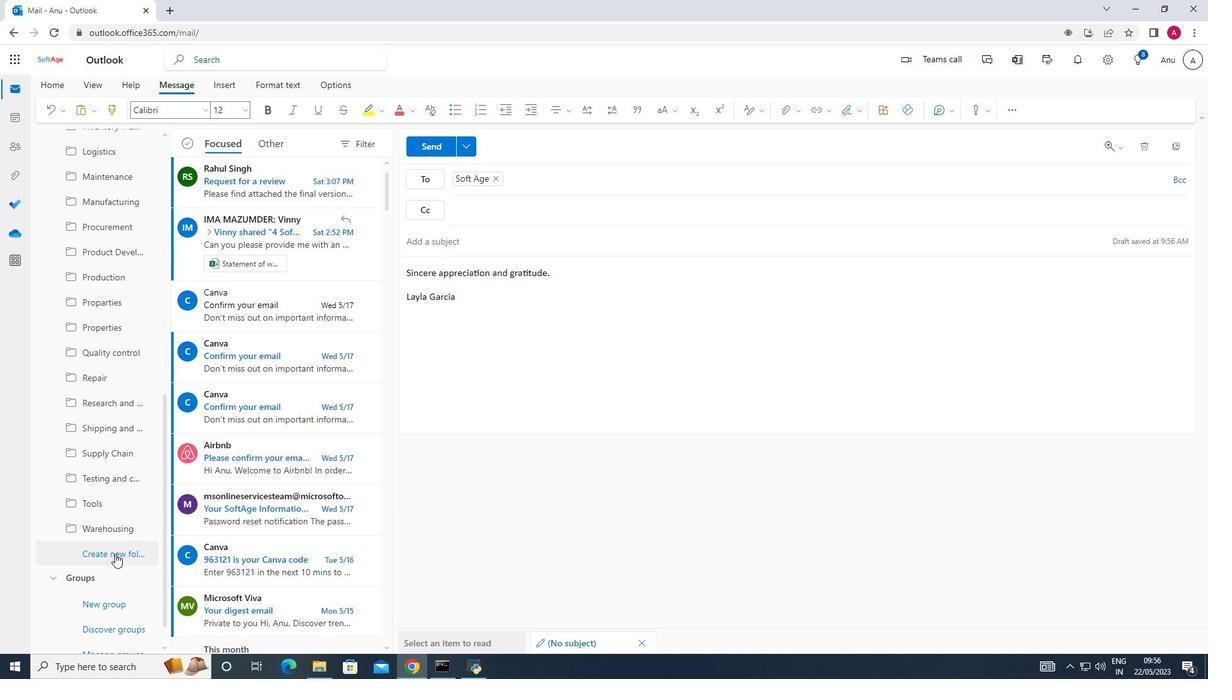 
Action: Mouse moved to (88, 550)
Screenshot: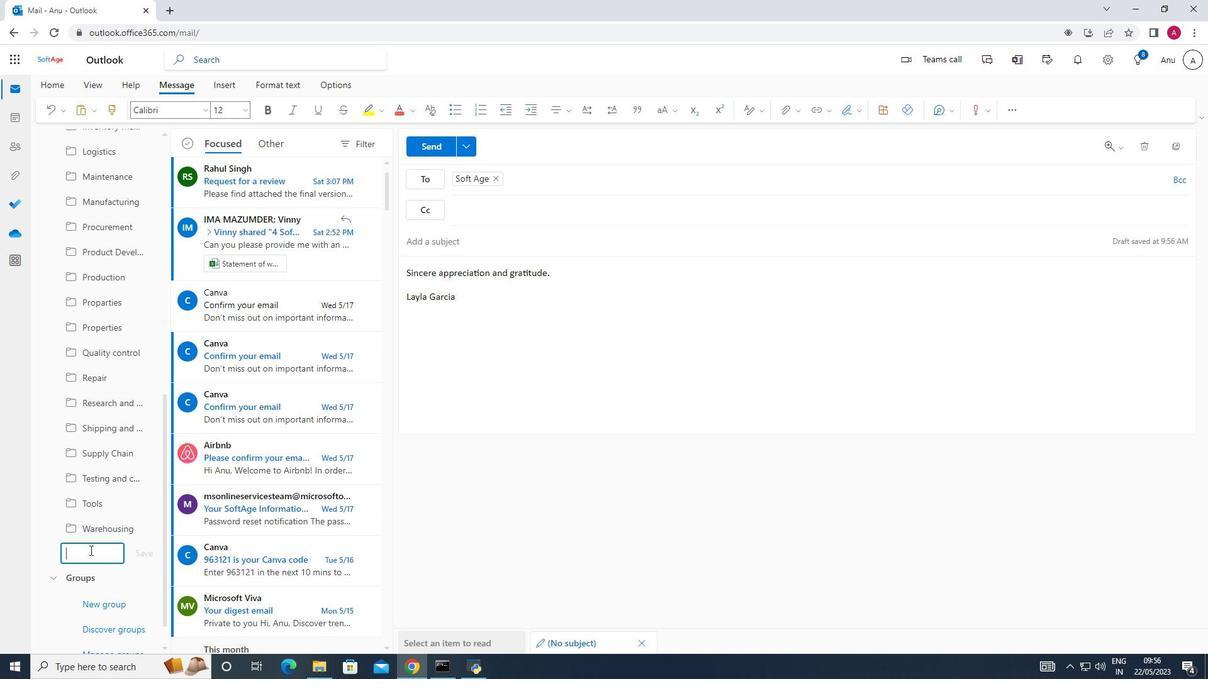 
Action: Key pressed <Key.shift>Raw<Key.space>materials
Screenshot: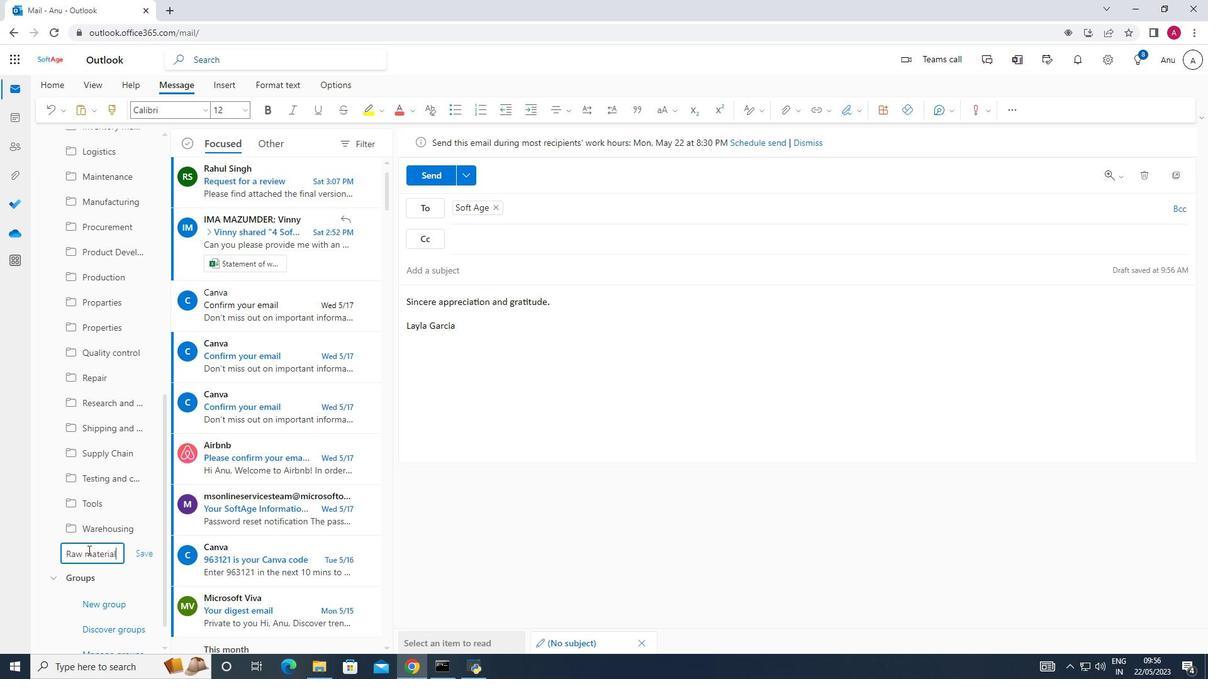 
Action: Mouse moved to (137, 553)
Screenshot: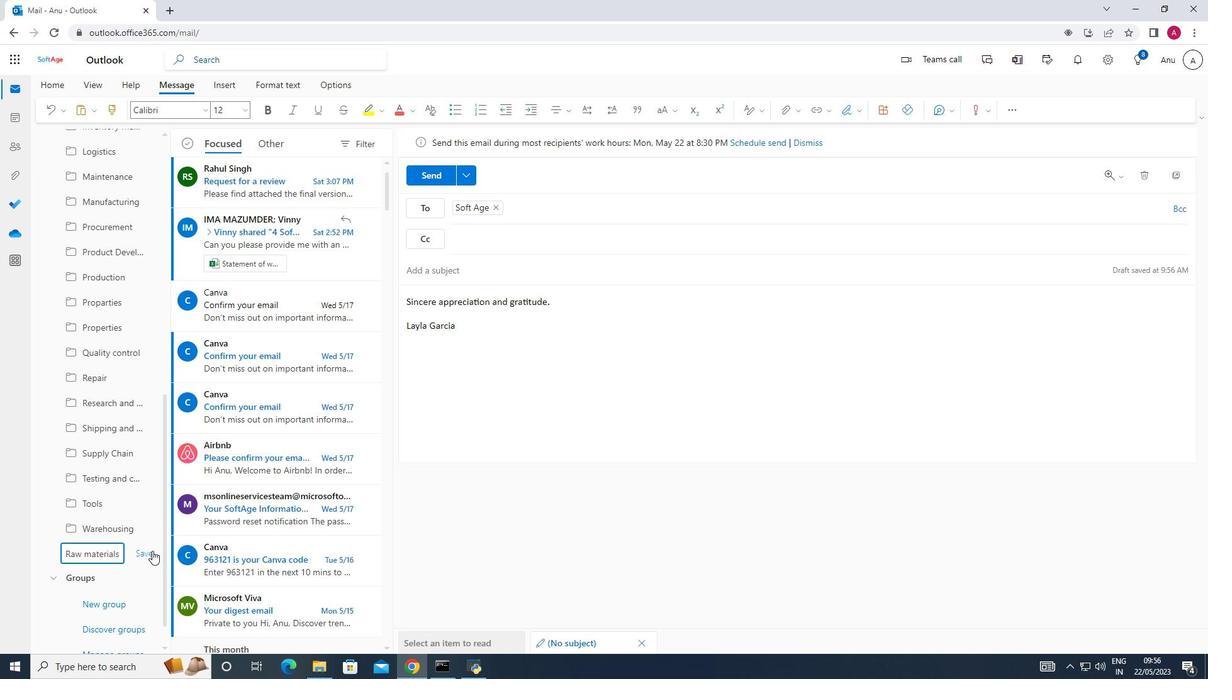 
Action: Mouse pressed left at (137, 553)
Screenshot: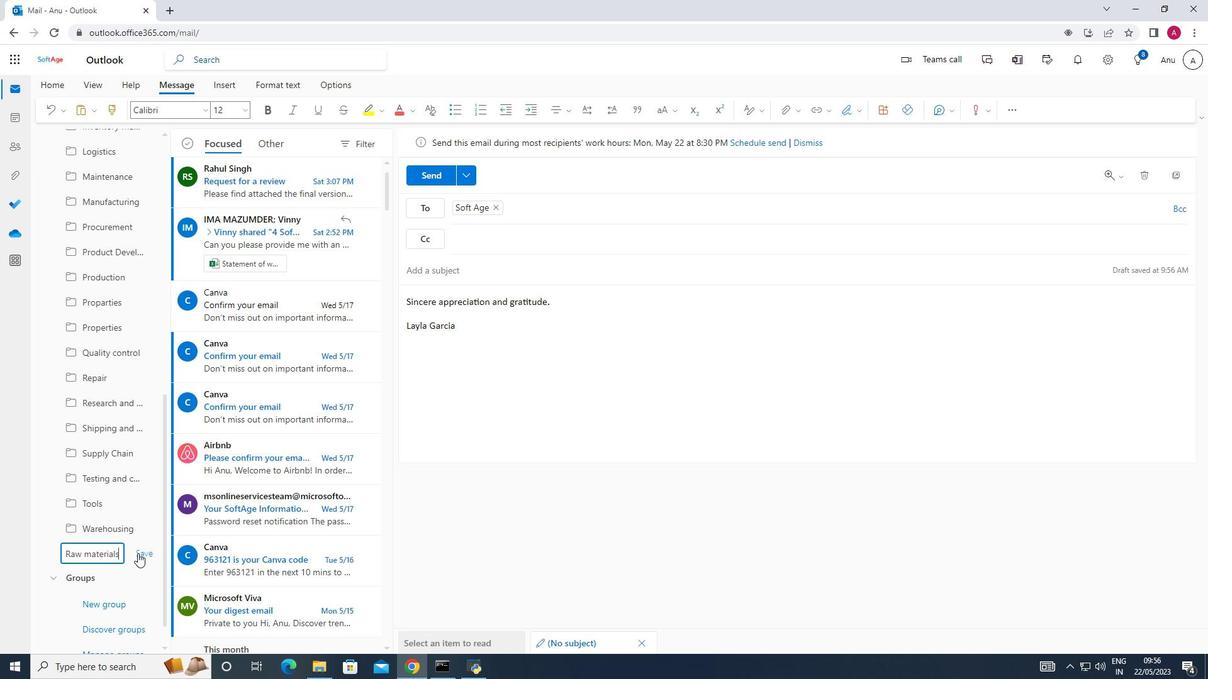 
Action: Mouse moved to (440, 178)
Screenshot: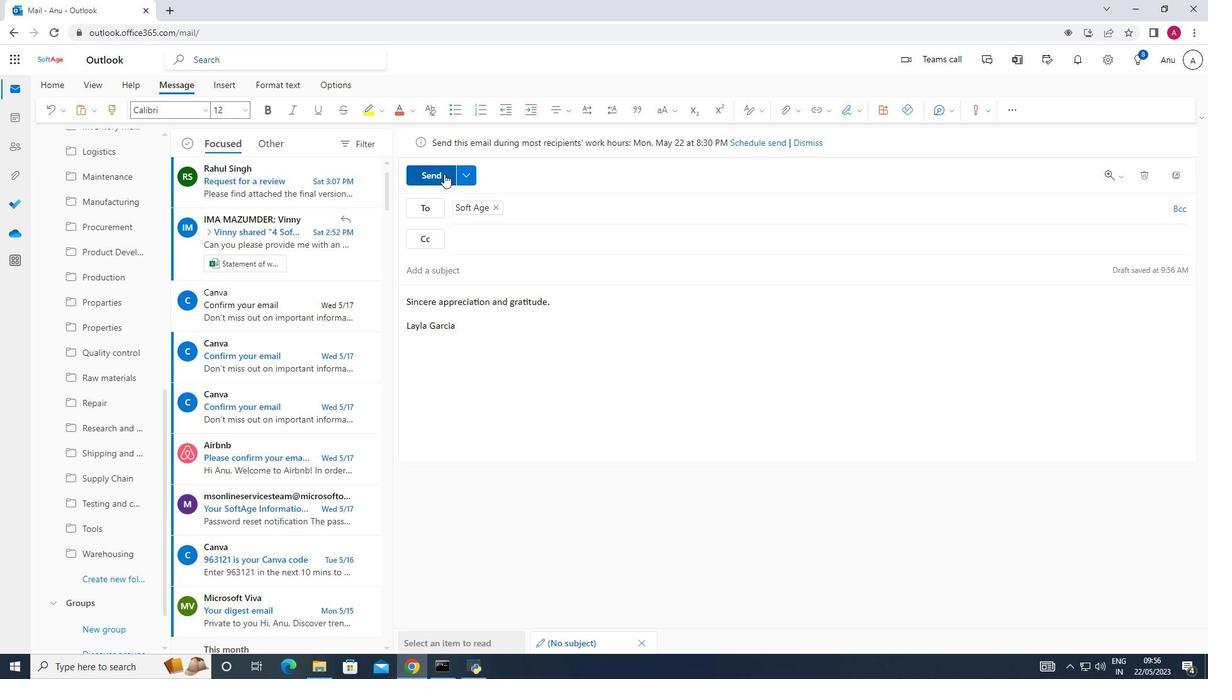 
Action: Mouse pressed left at (440, 178)
Screenshot: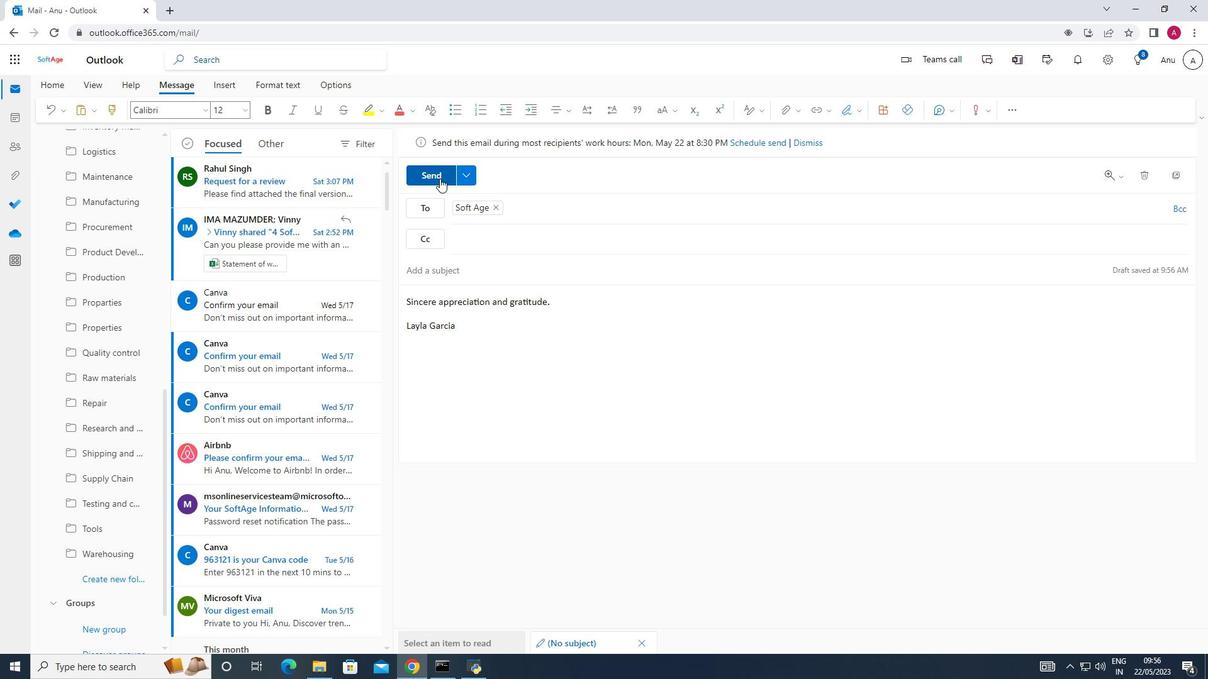 
Action: Mouse moved to (593, 387)
Screenshot: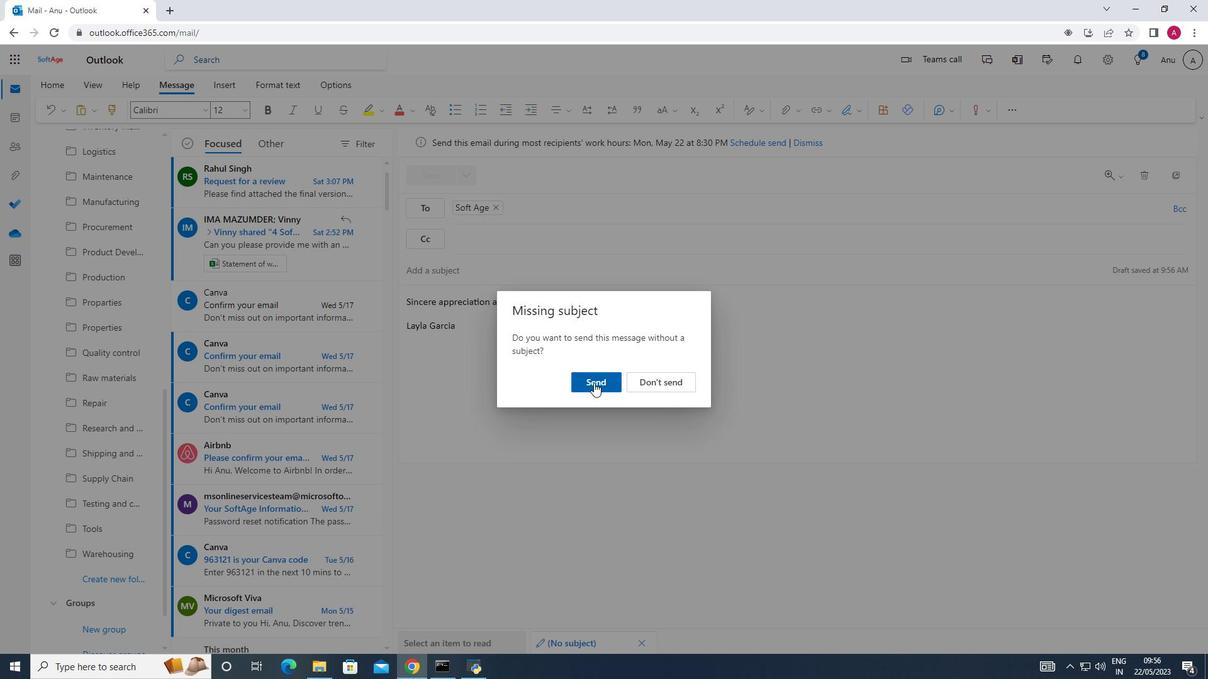 
Action: Mouse pressed left at (593, 387)
Screenshot: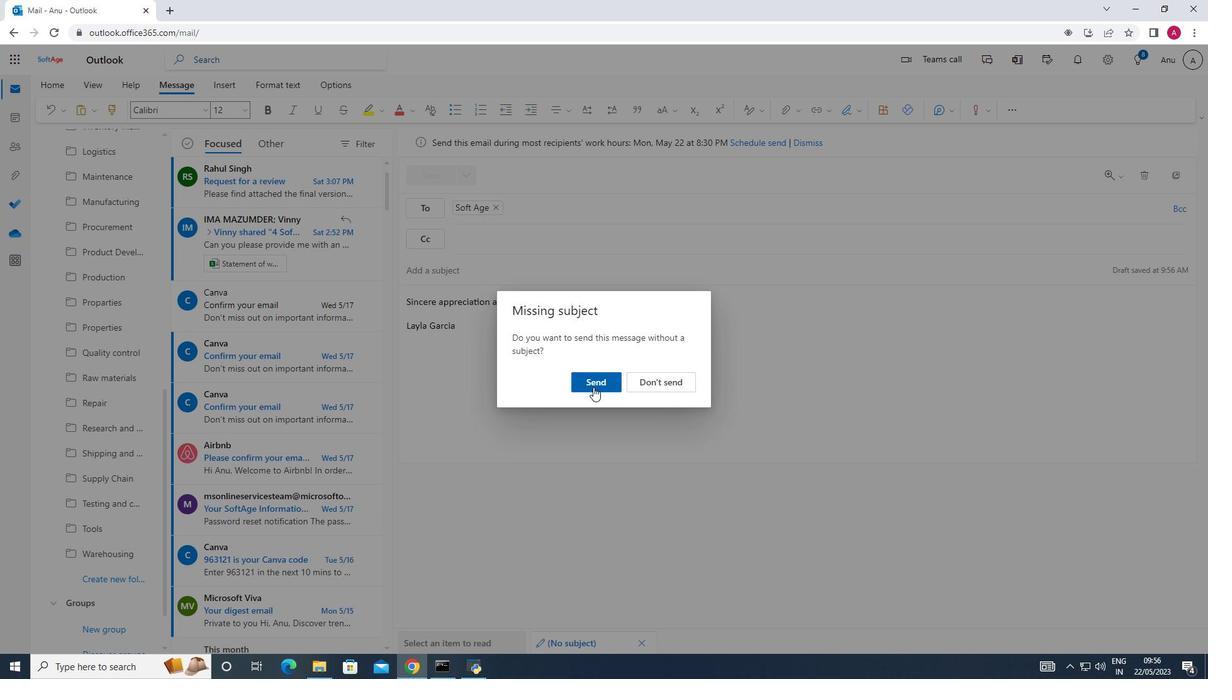 
